 Task: Invite Team Member Softage.1@softage.net to Workspace Accounts Receivable. Invite Team Member Softage.2@softage.net to Workspace Accounts Receivable. Invite Team Member Softage.3@softage.net to Workspace Accounts Receivable. Invite Team Member Softage.4@softage.net to Workspace Accounts Receivable
Action: Mouse moved to (936, 136)
Screenshot: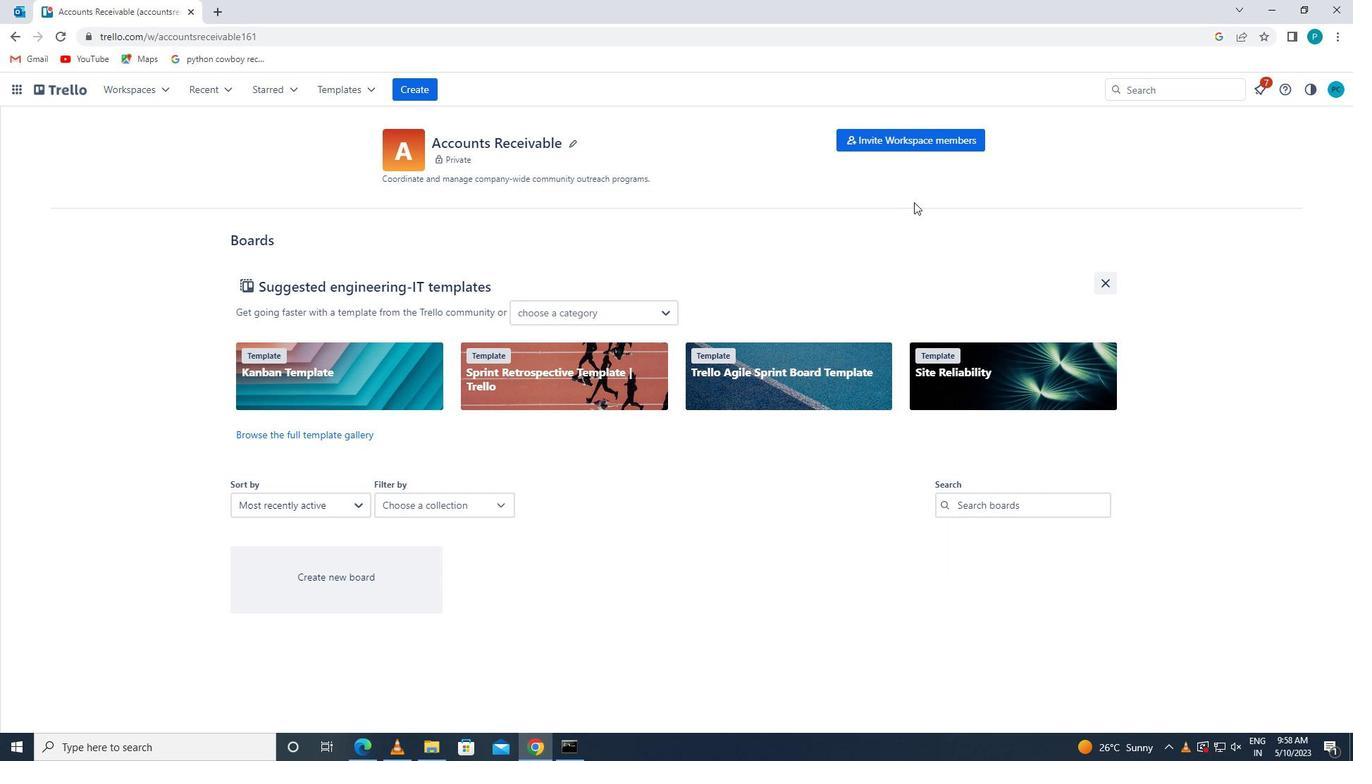 
Action: Mouse pressed left at (936, 136)
Screenshot: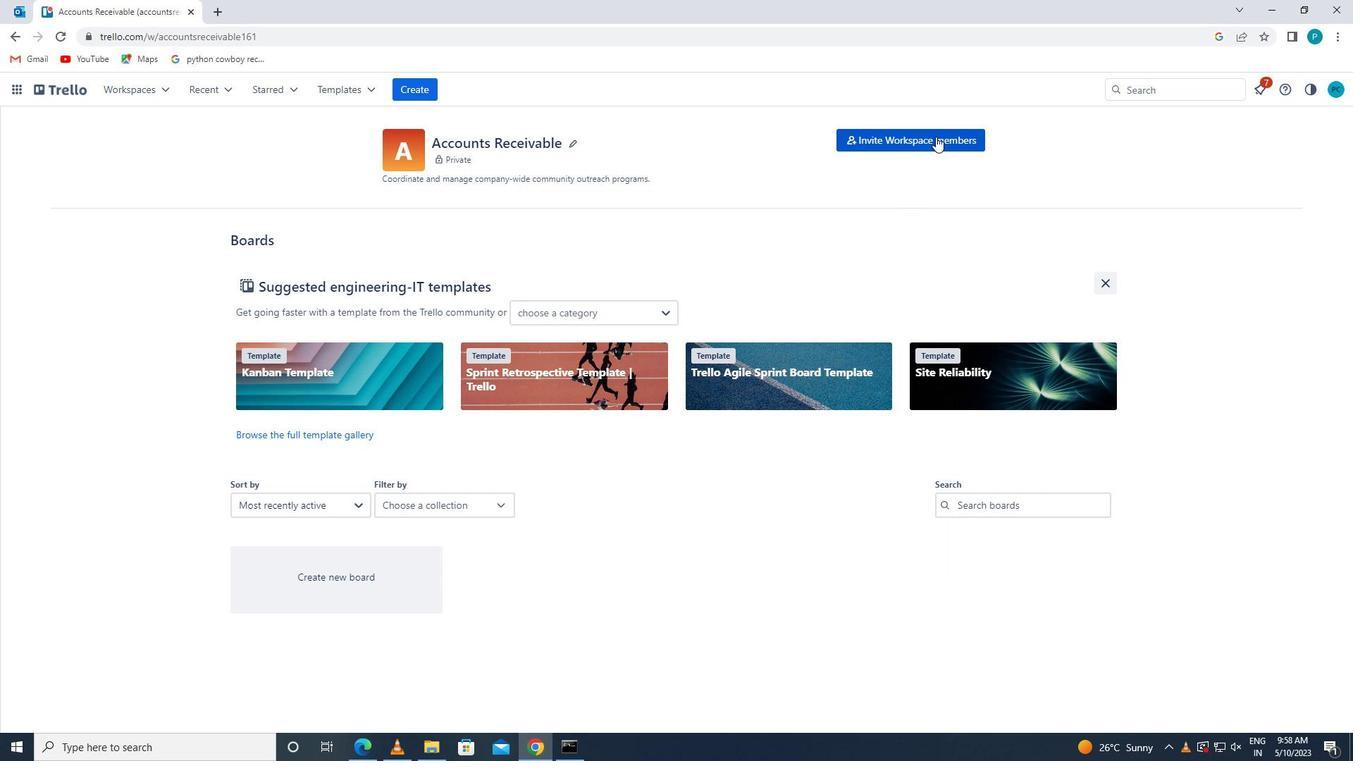 
Action: Mouse moved to (604, 405)
Screenshot: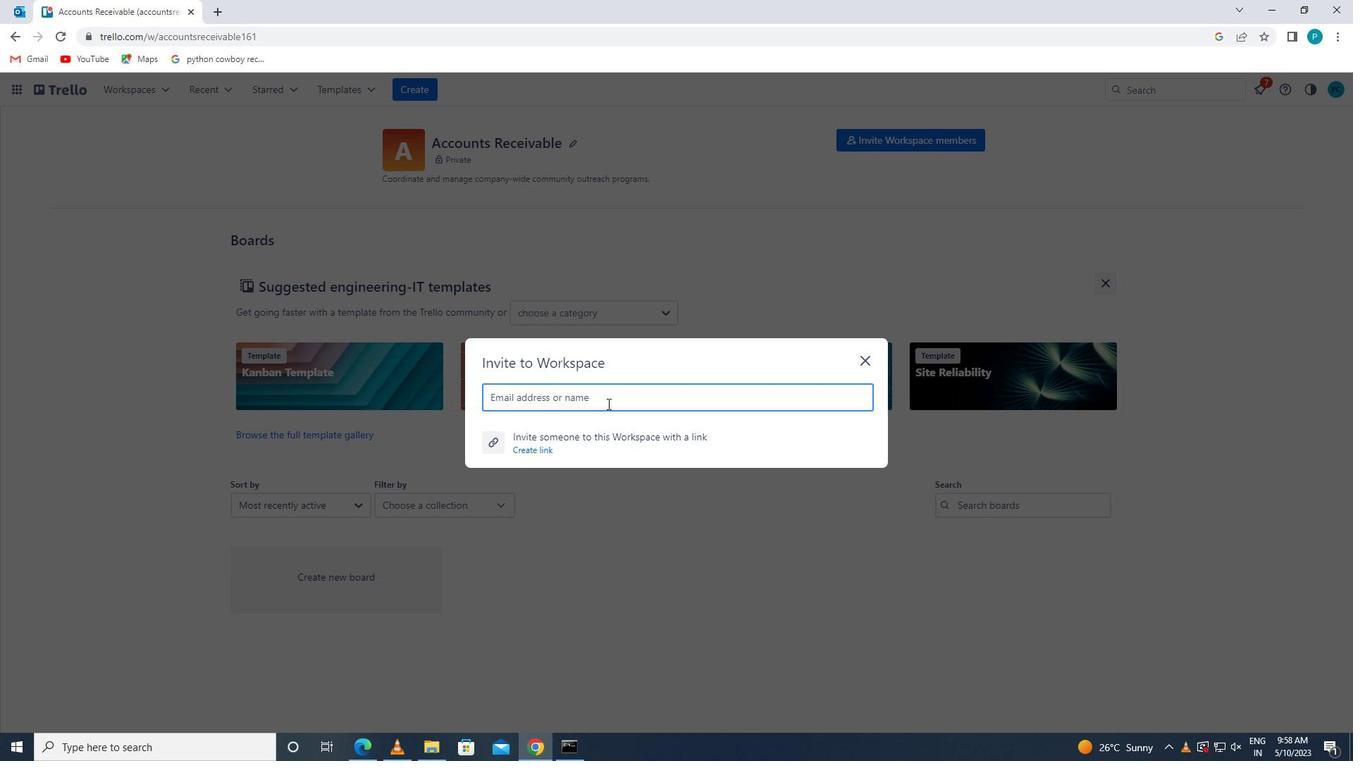 
Action: Mouse pressed left at (604, 405)
Screenshot: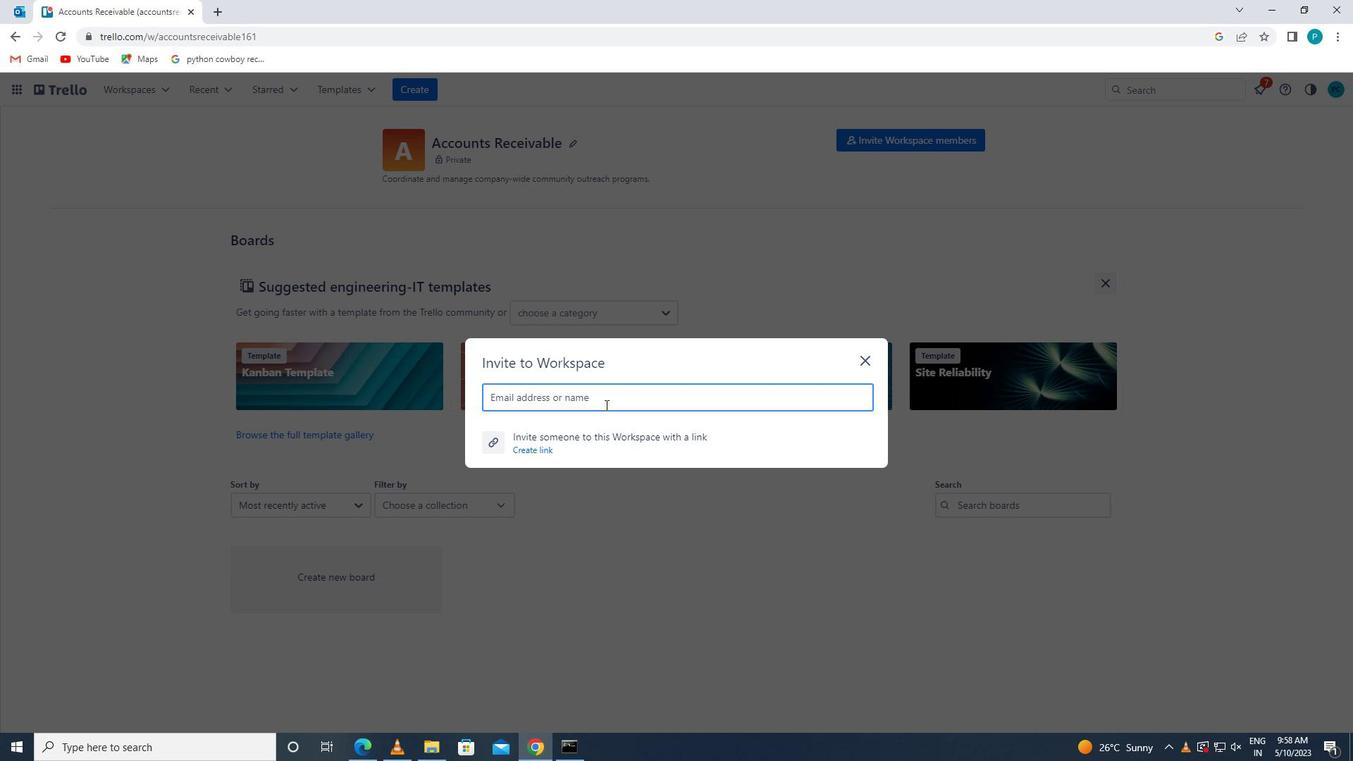 
Action: Key pressed <Key.caps_lock>s<Key.caps_lock>oftage.1<Key.shift>@SOGT<Key.backspace><Key.backspace>FTAGE.M<Key.backspace>NET
Screenshot: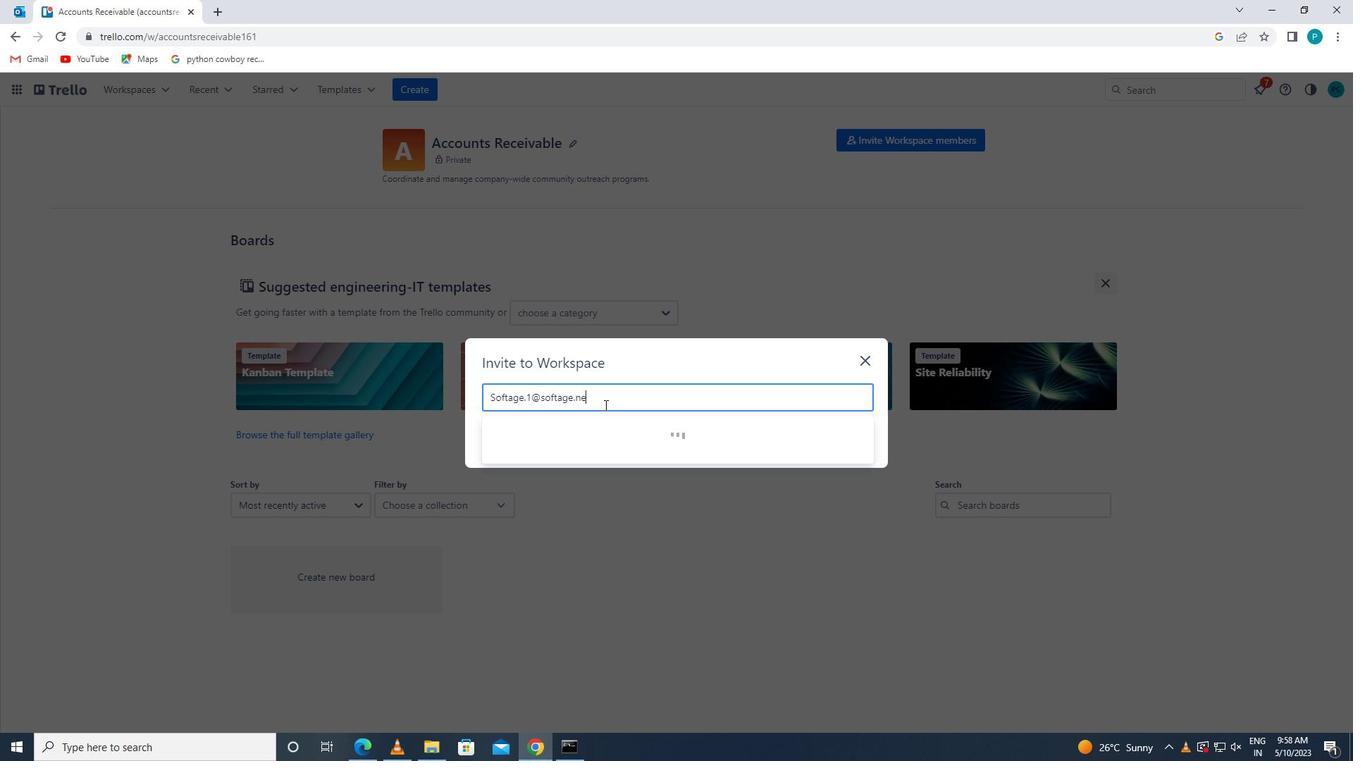 
Action: Mouse moved to (614, 435)
Screenshot: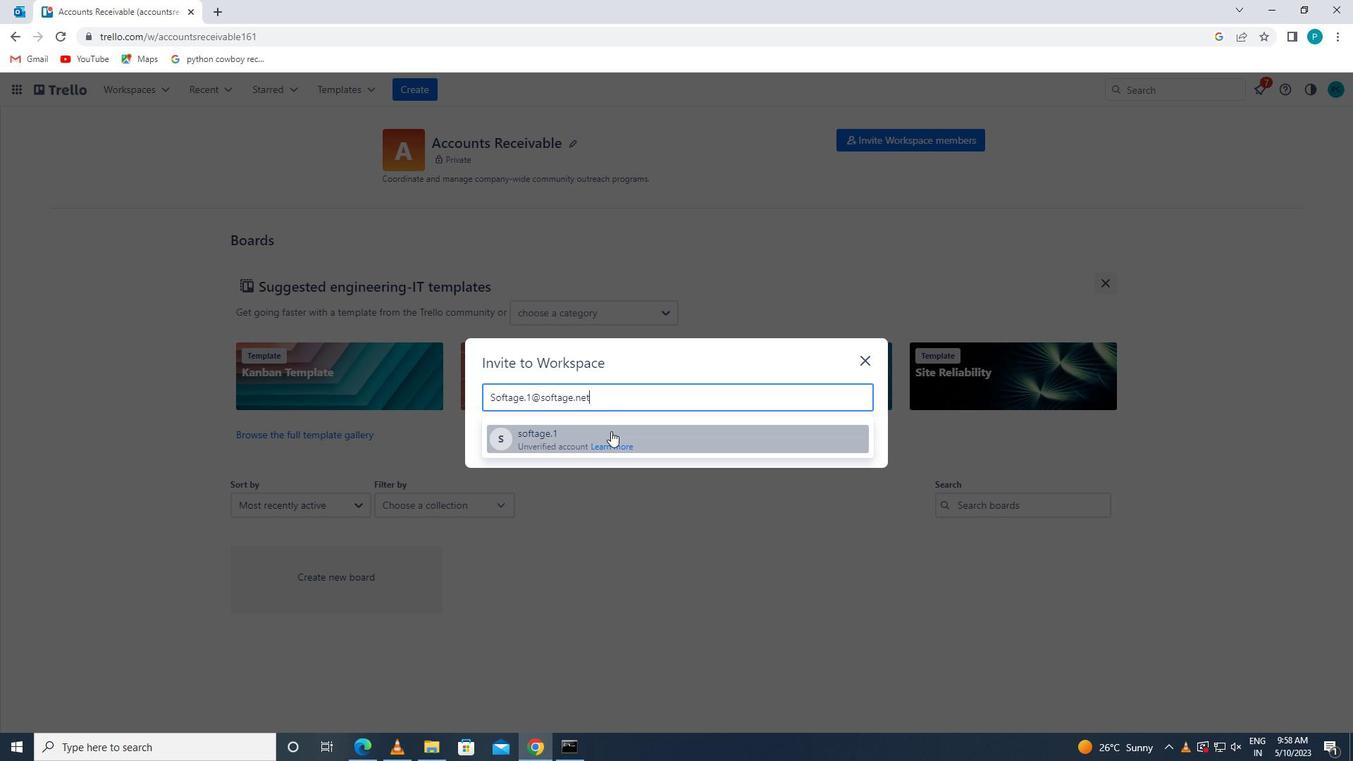
Action: Mouse pressed left at (614, 435)
Screenshot: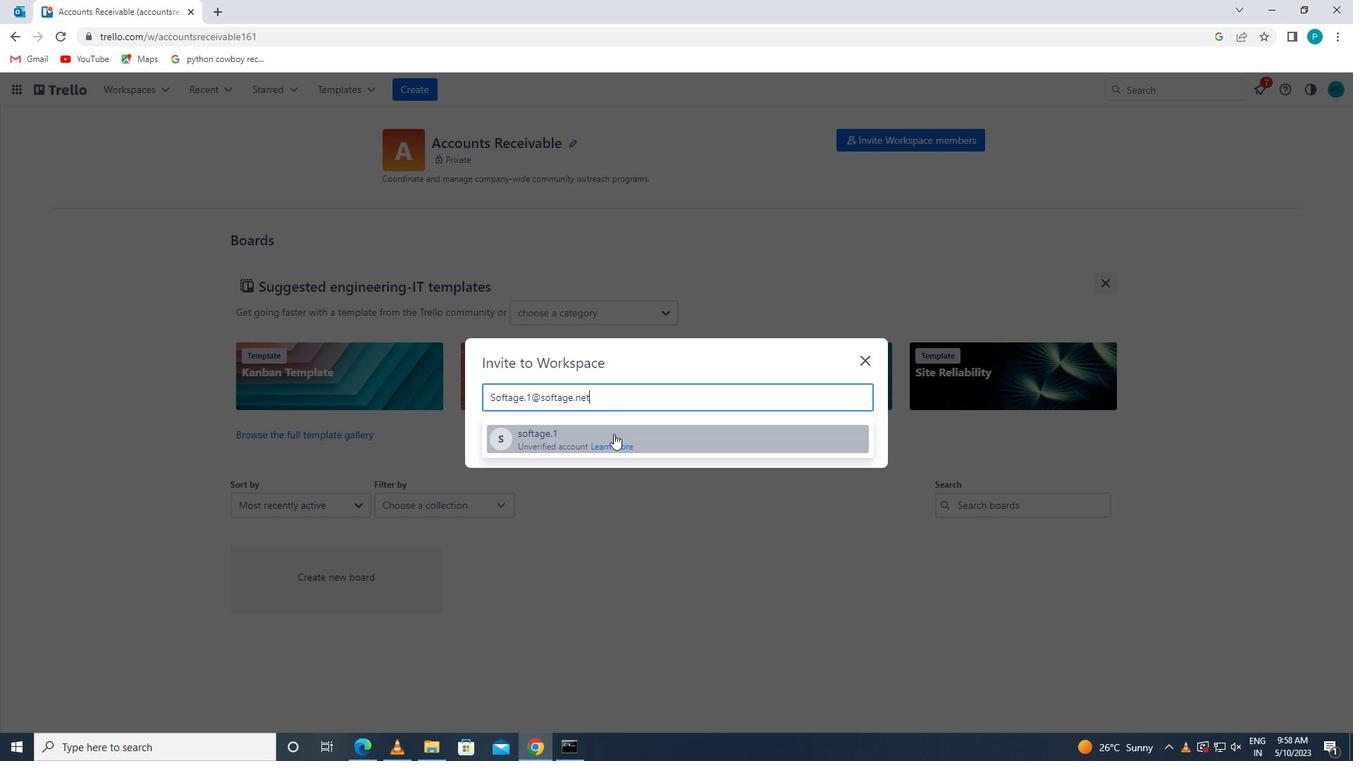 
Action: Mouse moved to (611, 374)
Screenshot: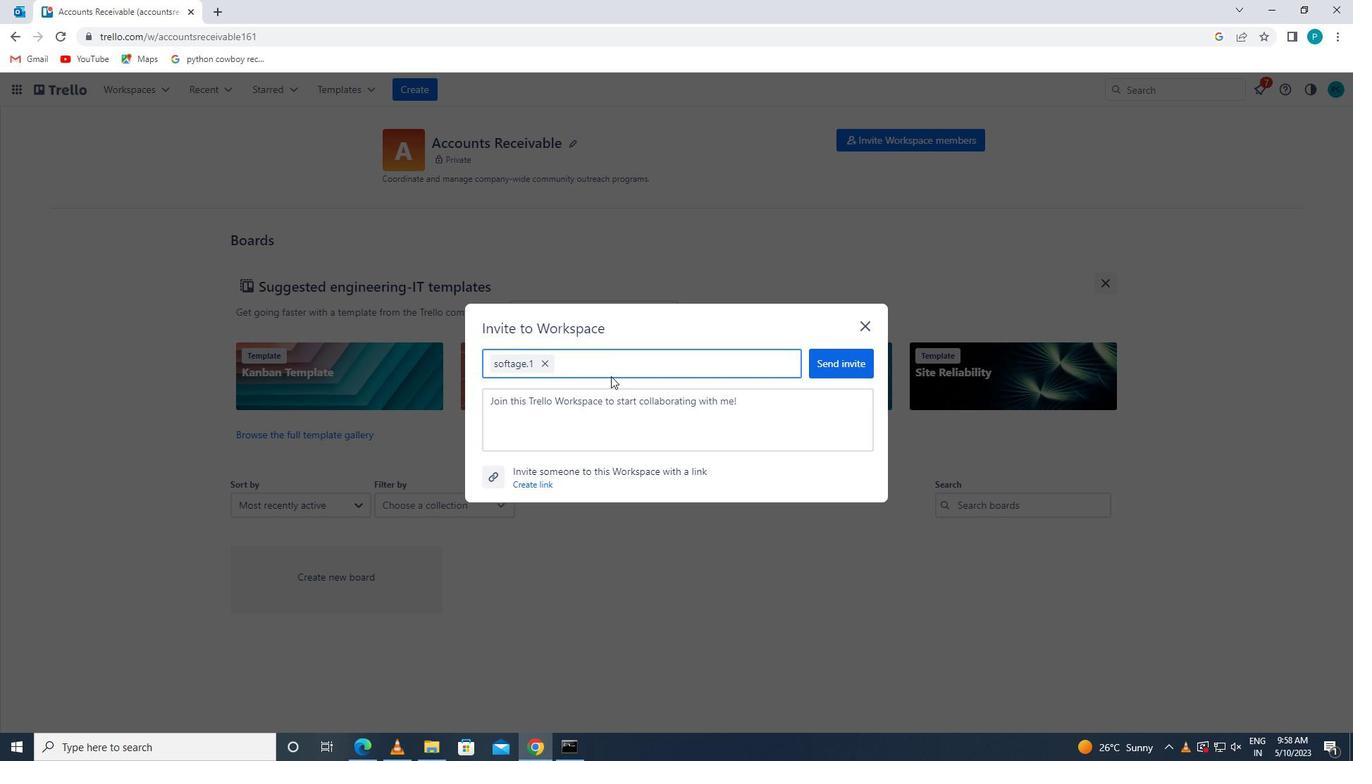 
Action: Key pressed <Key.caps_lock>S<Key.caps_lock>OFTAGE.2<Key.shift>@SOFTAGE.NET
Screenshot: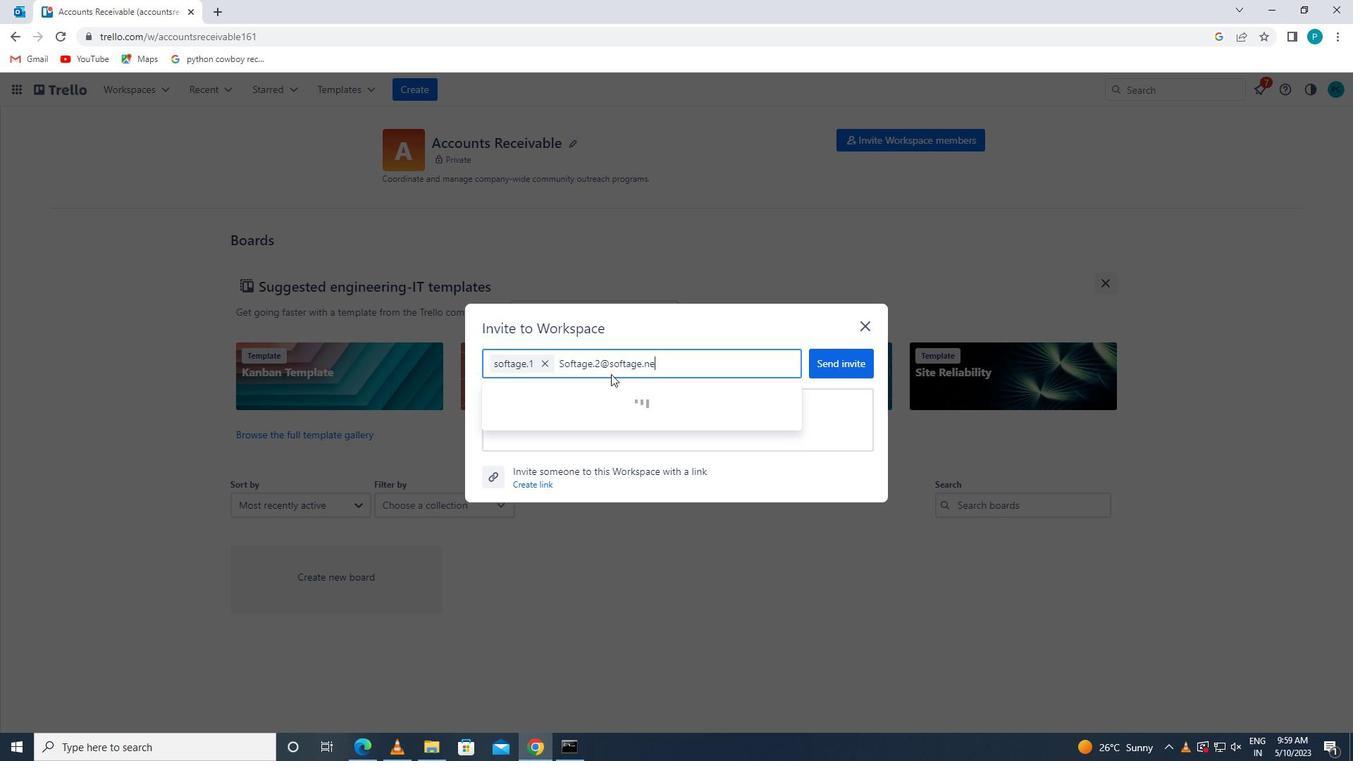 
Action: Mouse moved to (613, 393)
Screenshot: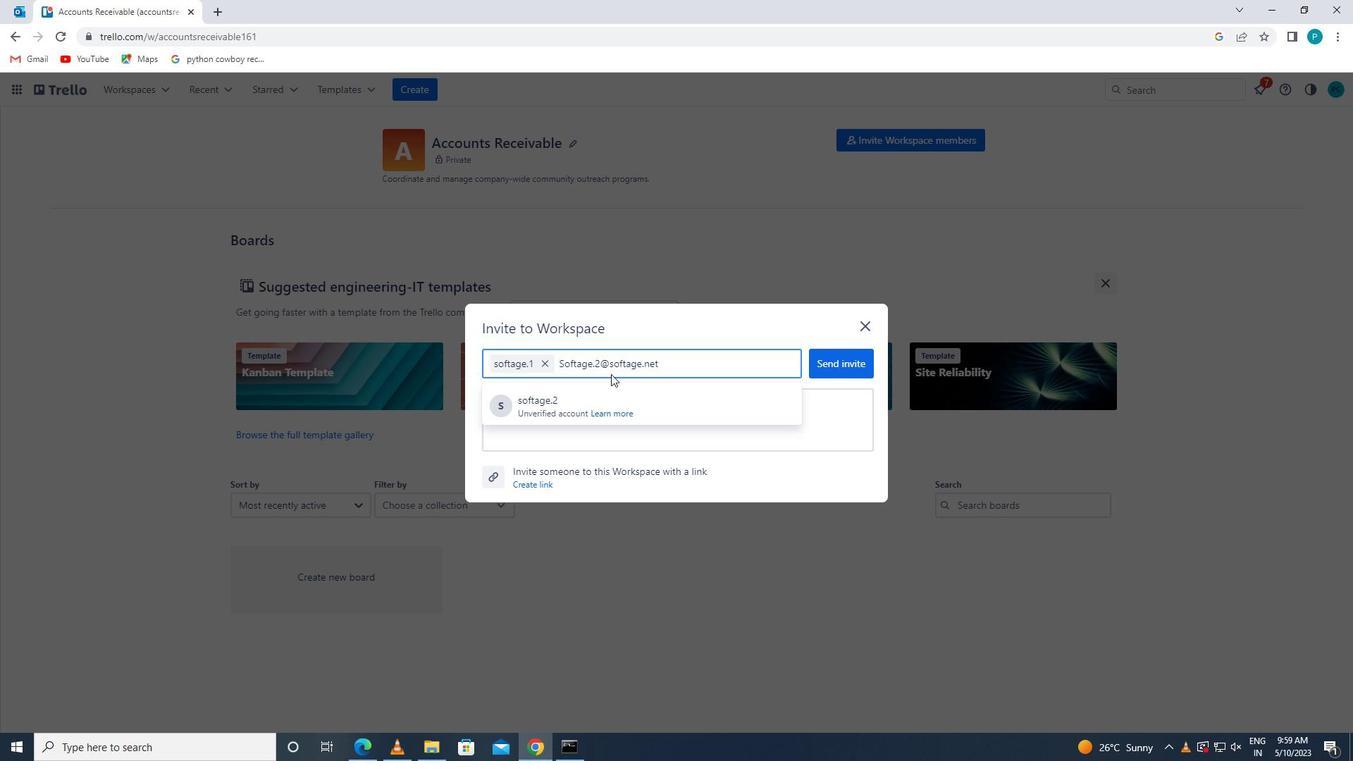 
Action: Mouse pressed left at (613, 393)
Screenshot: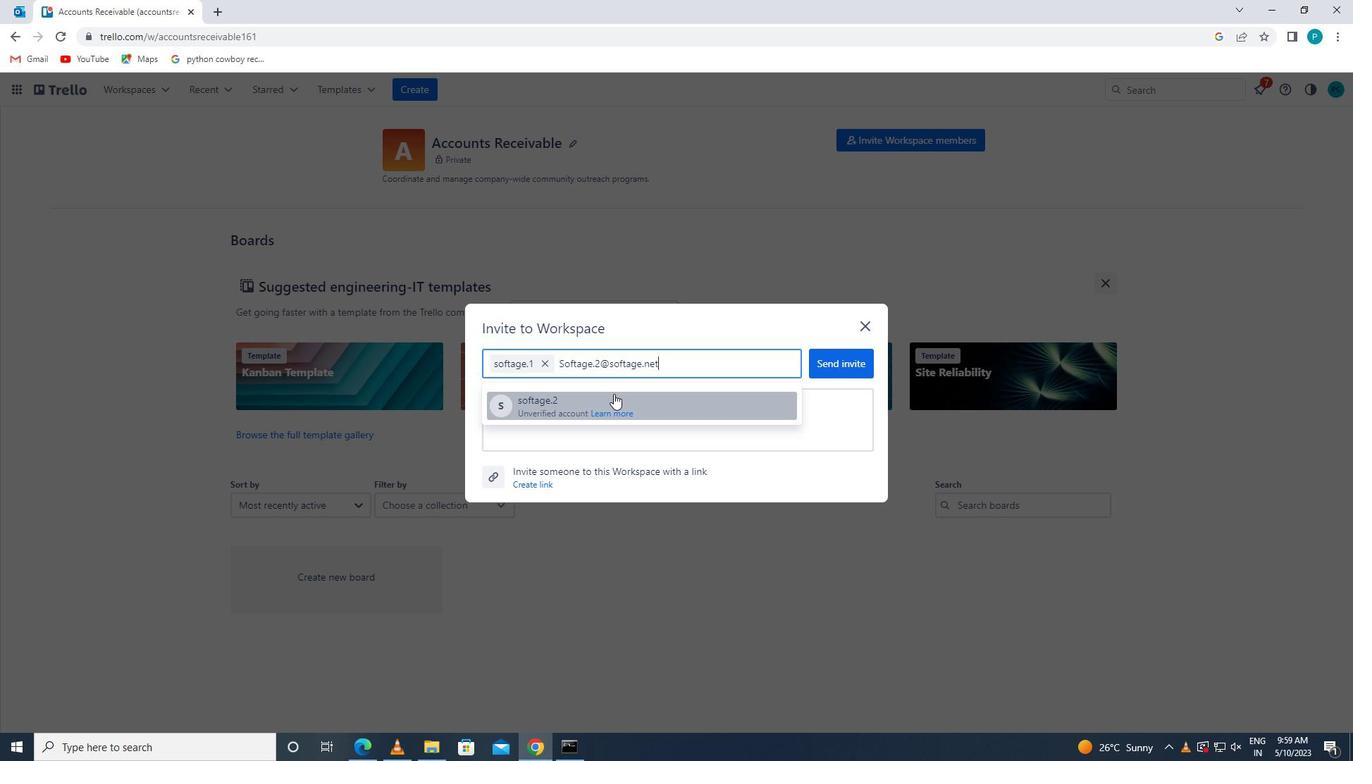 
Action: Mouse moved to (652, 387)
Screenshot: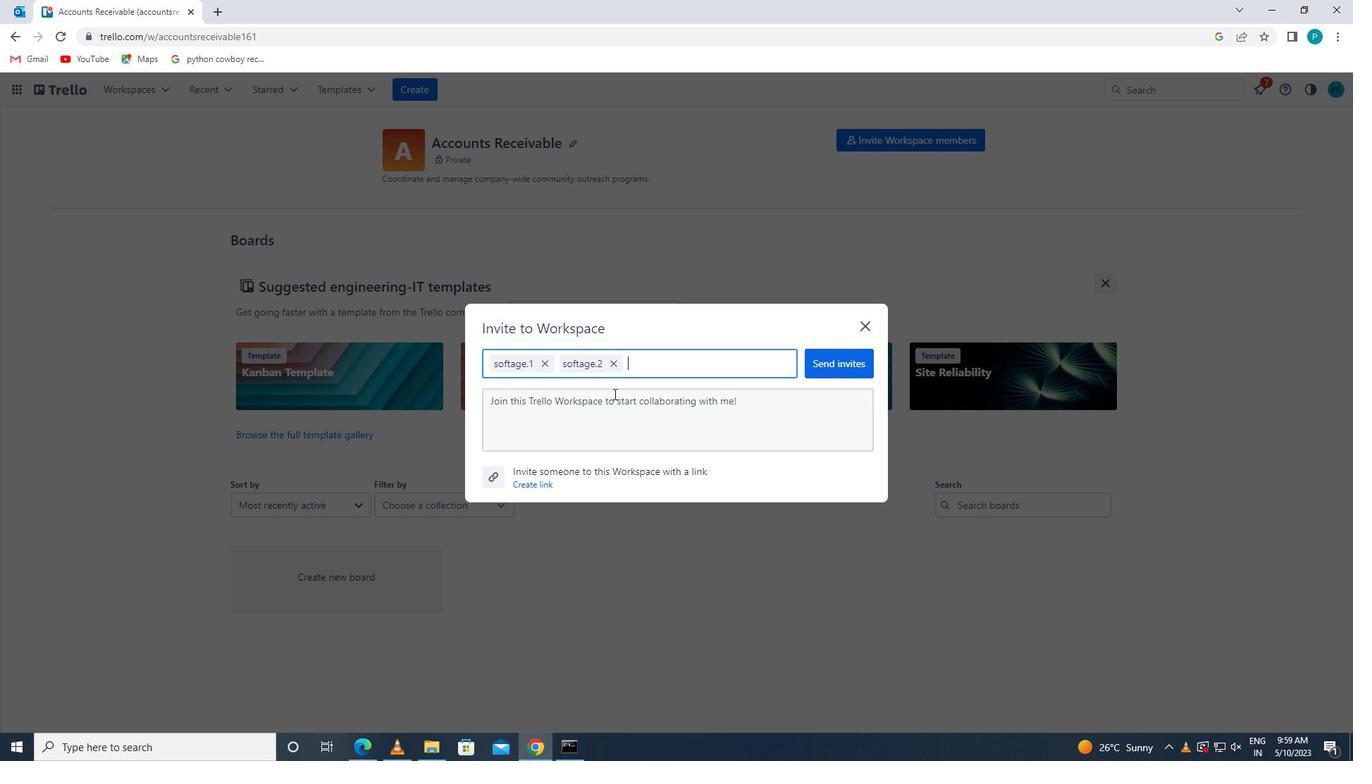
Action: Key pressed <Key.caps_lock>S<Key.caps_lock>OFTAGE.3<Key.caps_lock><Key.caps_lock><Key.shift>@SOFTAGE.NET
Screenshot: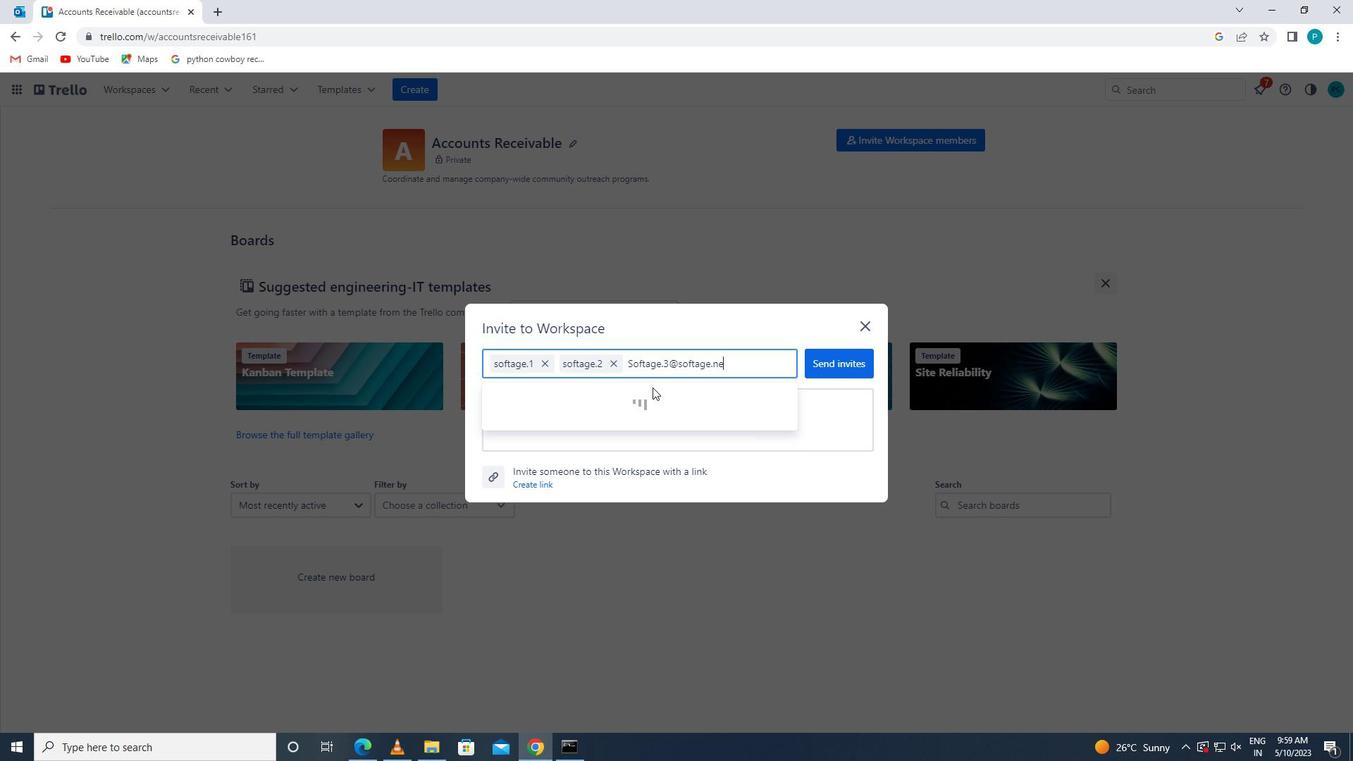 
Action: Mouse moved to (543, 395)
Screenshot: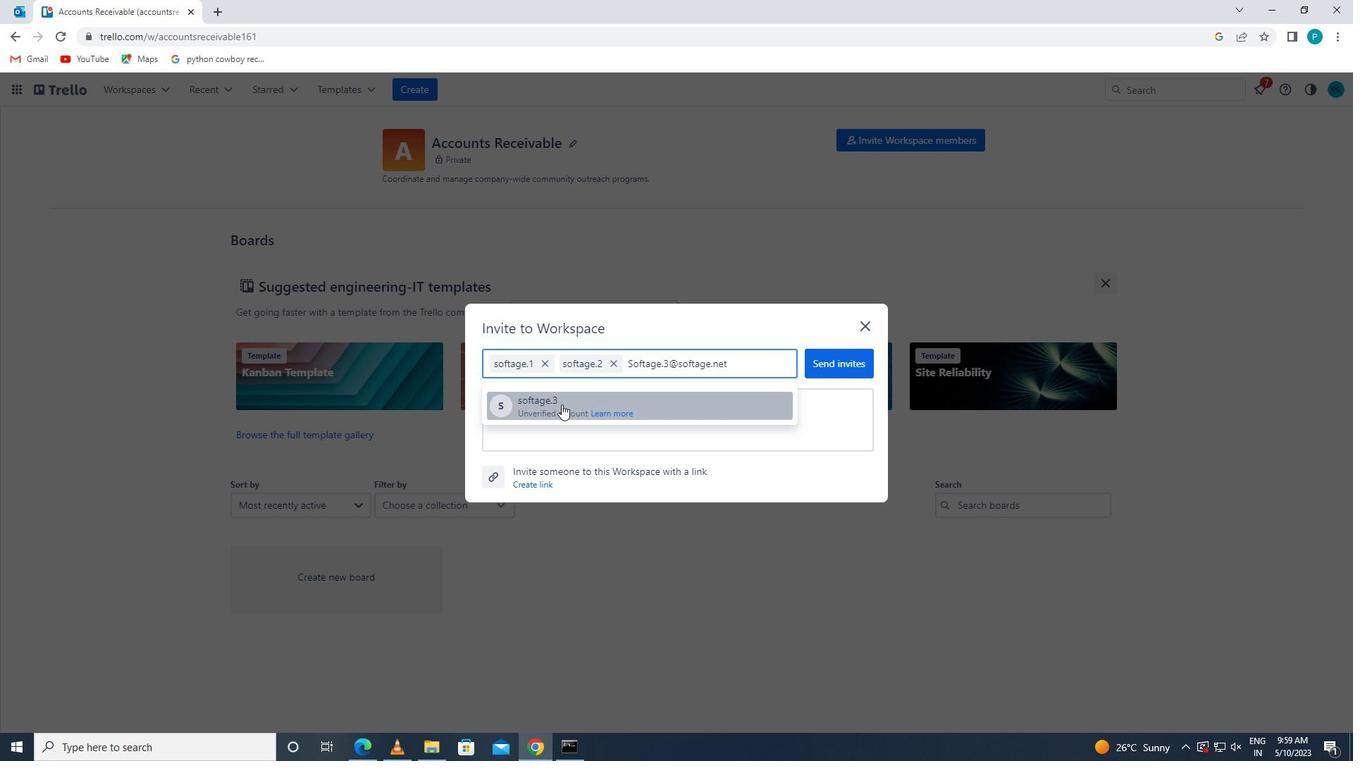 
Action: Mouse pressed left at (543, 395)
Screenshot: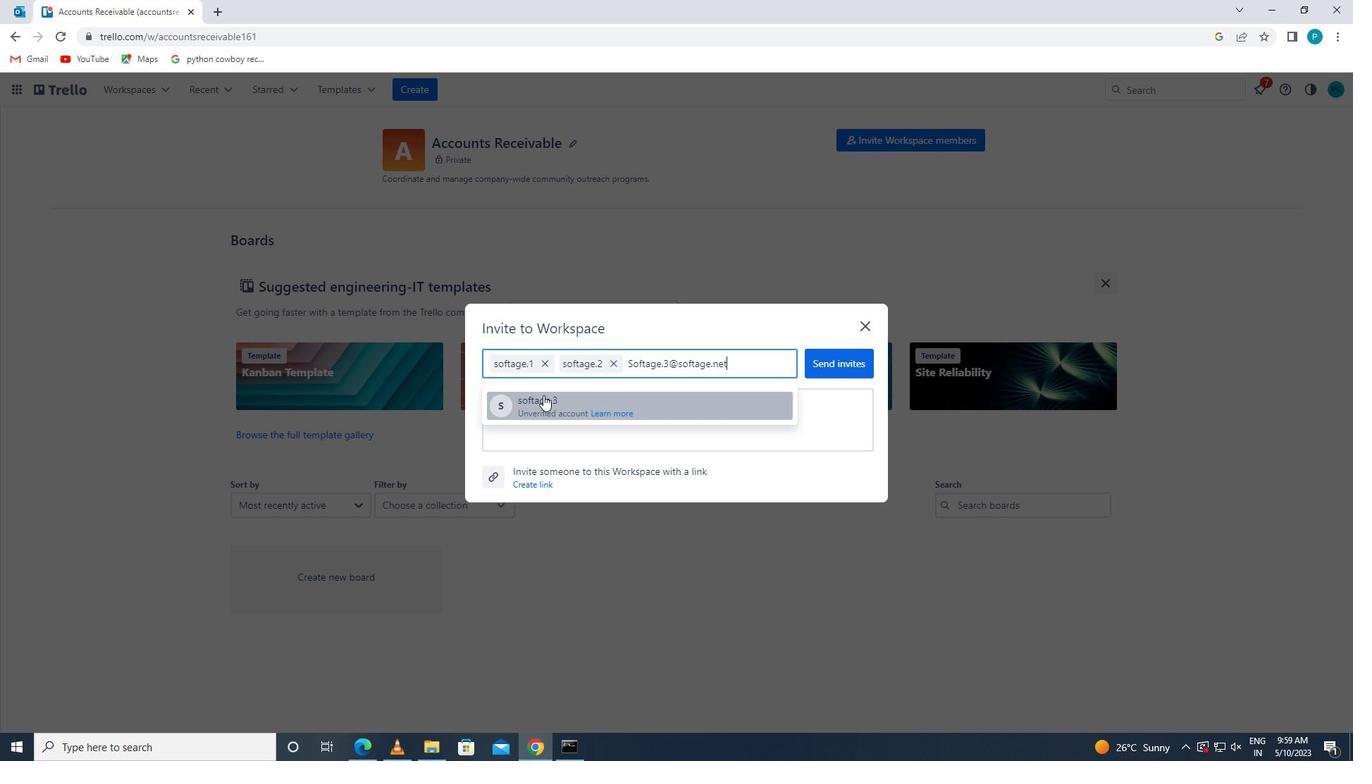 
Action: Key pressed <Key.caps_lock>S<Key.caps_lock>OFTAGE.3<Key.shift>@SOFTAGE.NET
Screenshot: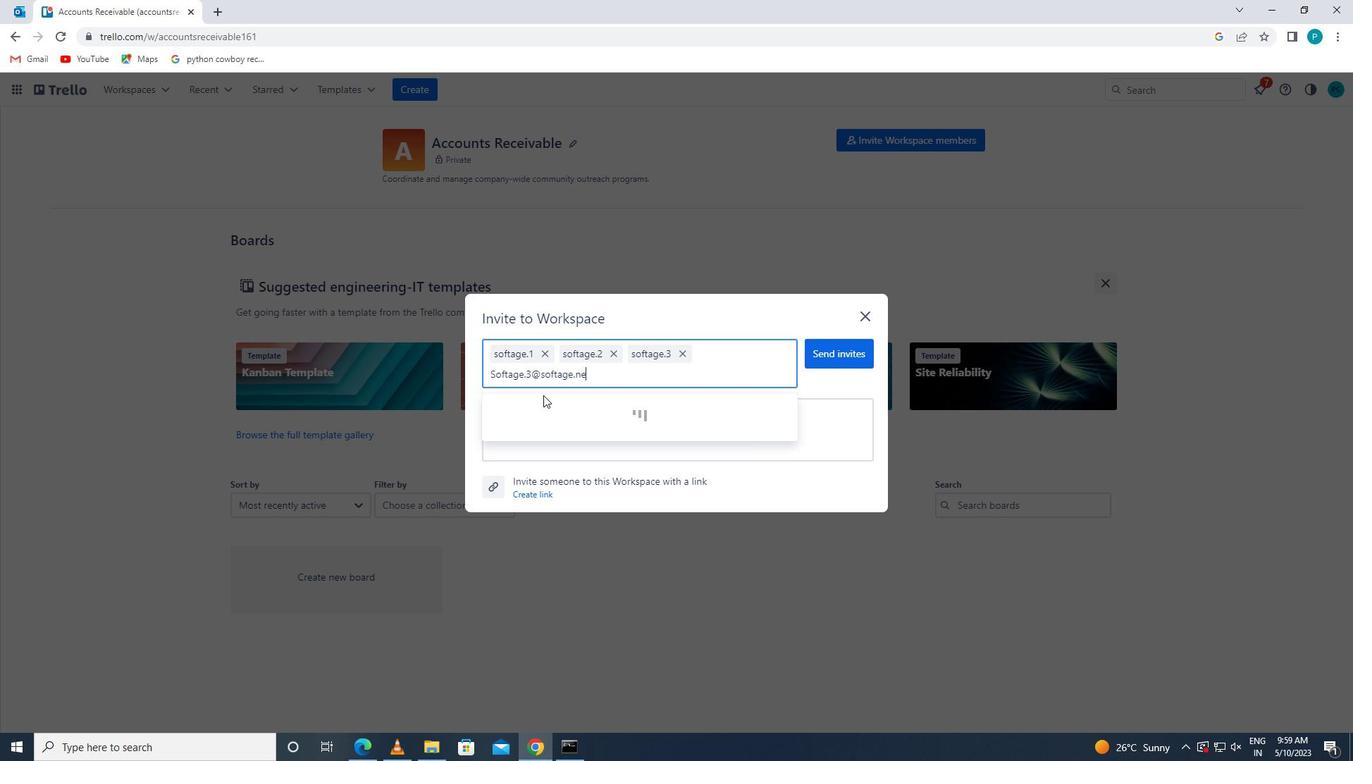 
Action: Mouse moved to (507, 411)
Screenshot: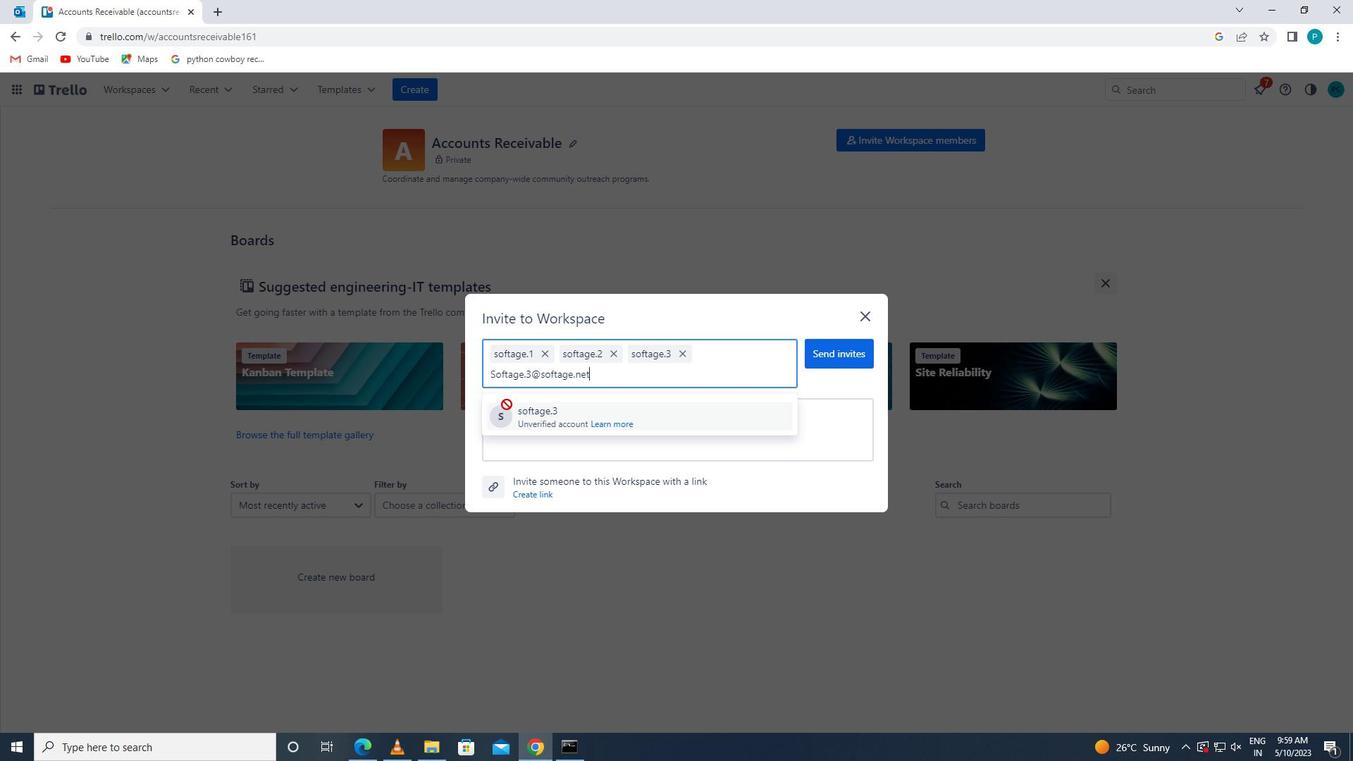 
Action: Mouse pressed left at (507, 411)
Screenshot: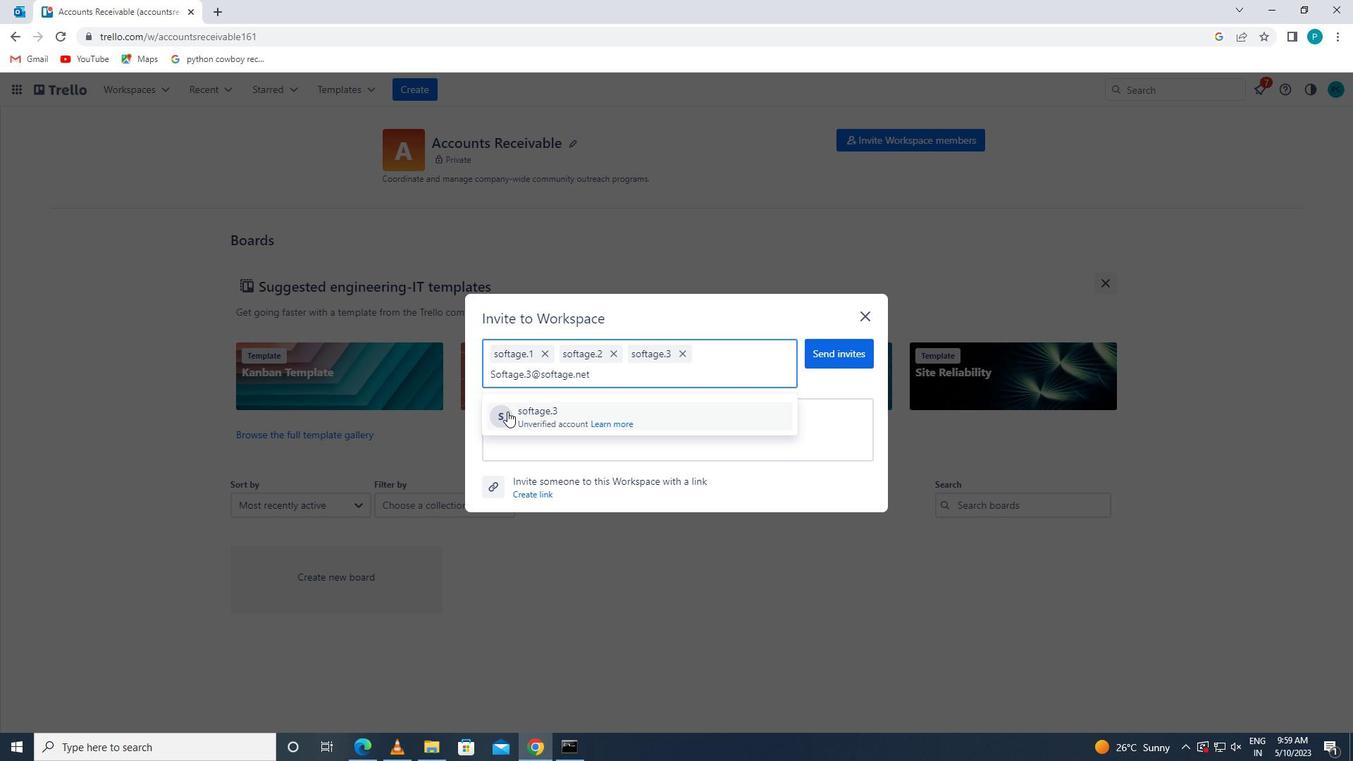 
Action: Mouse moved to (496, 411)
Screenshot: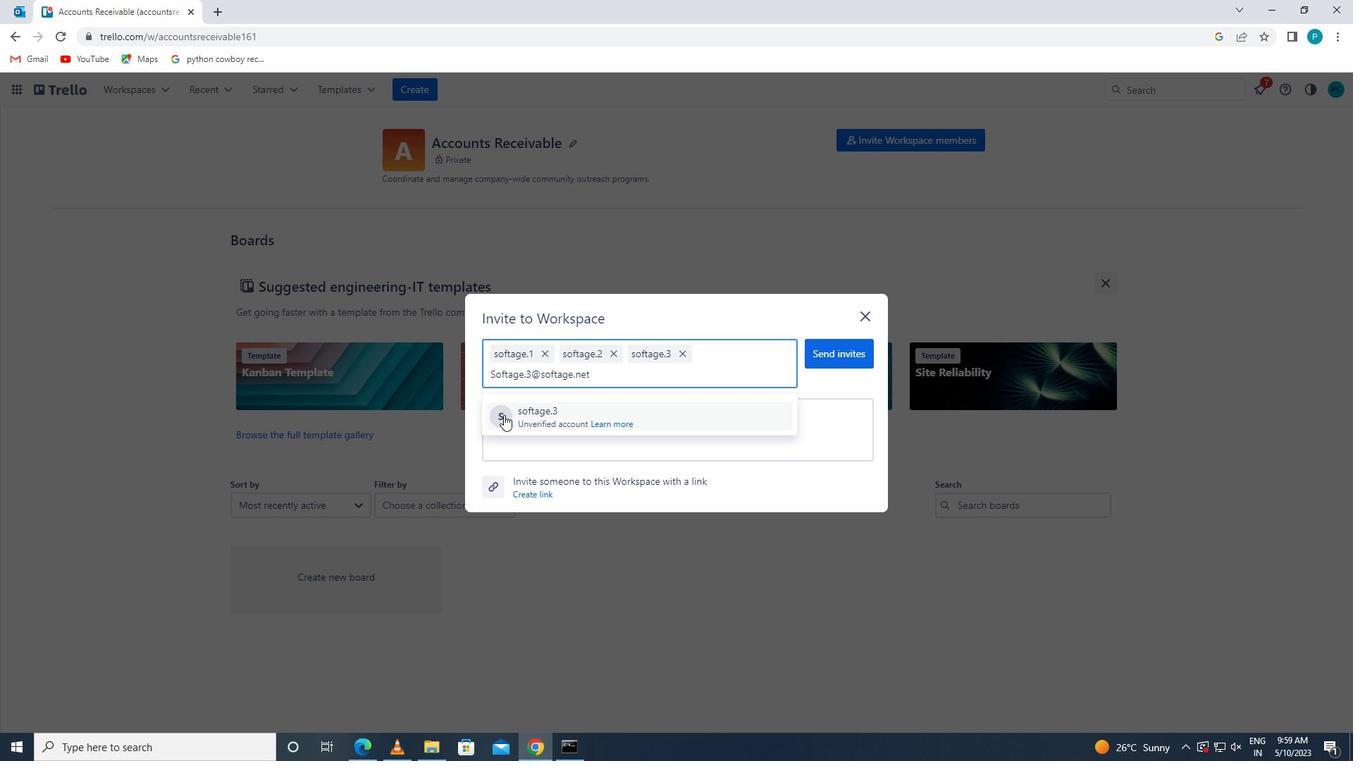 
Action: Mouse pressed left at (496, 411)
Screenshot: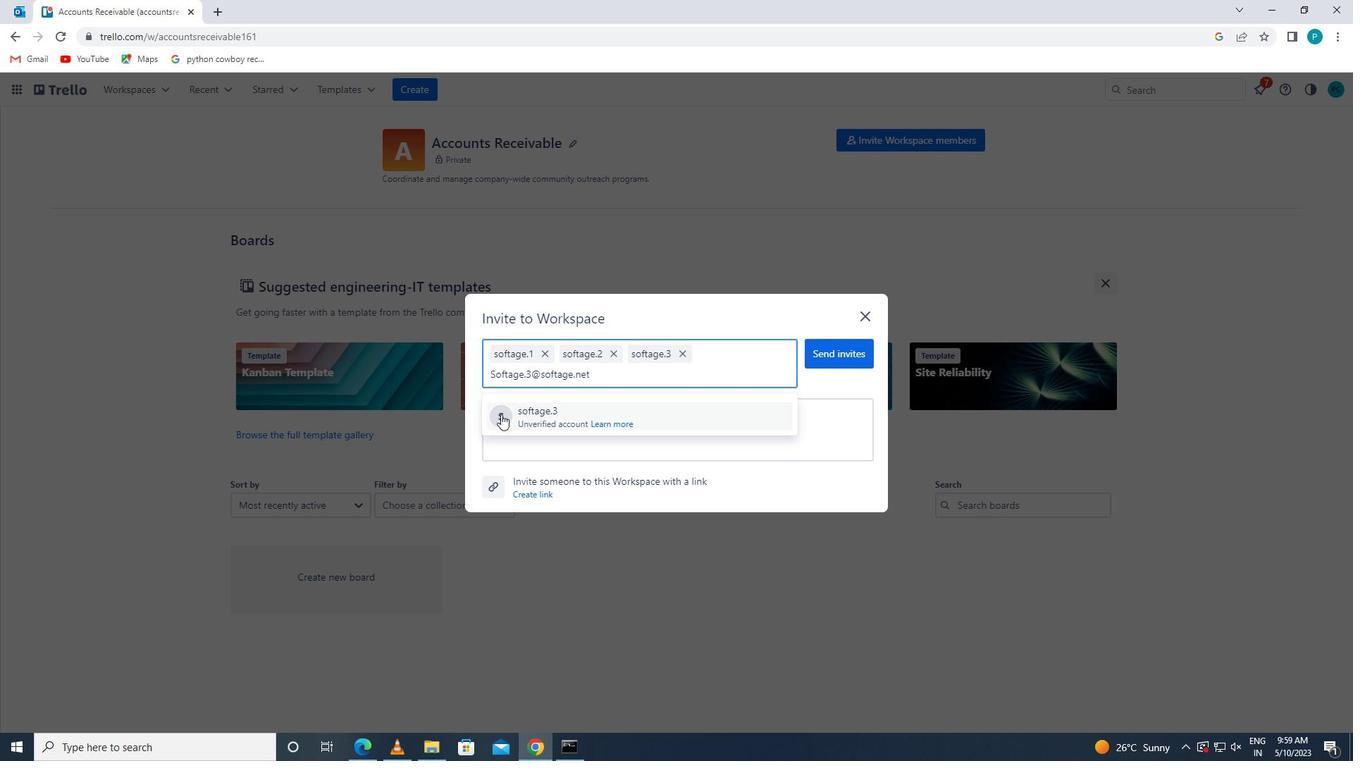 
Action: Mouse moved to (510, 410)
Screenshot: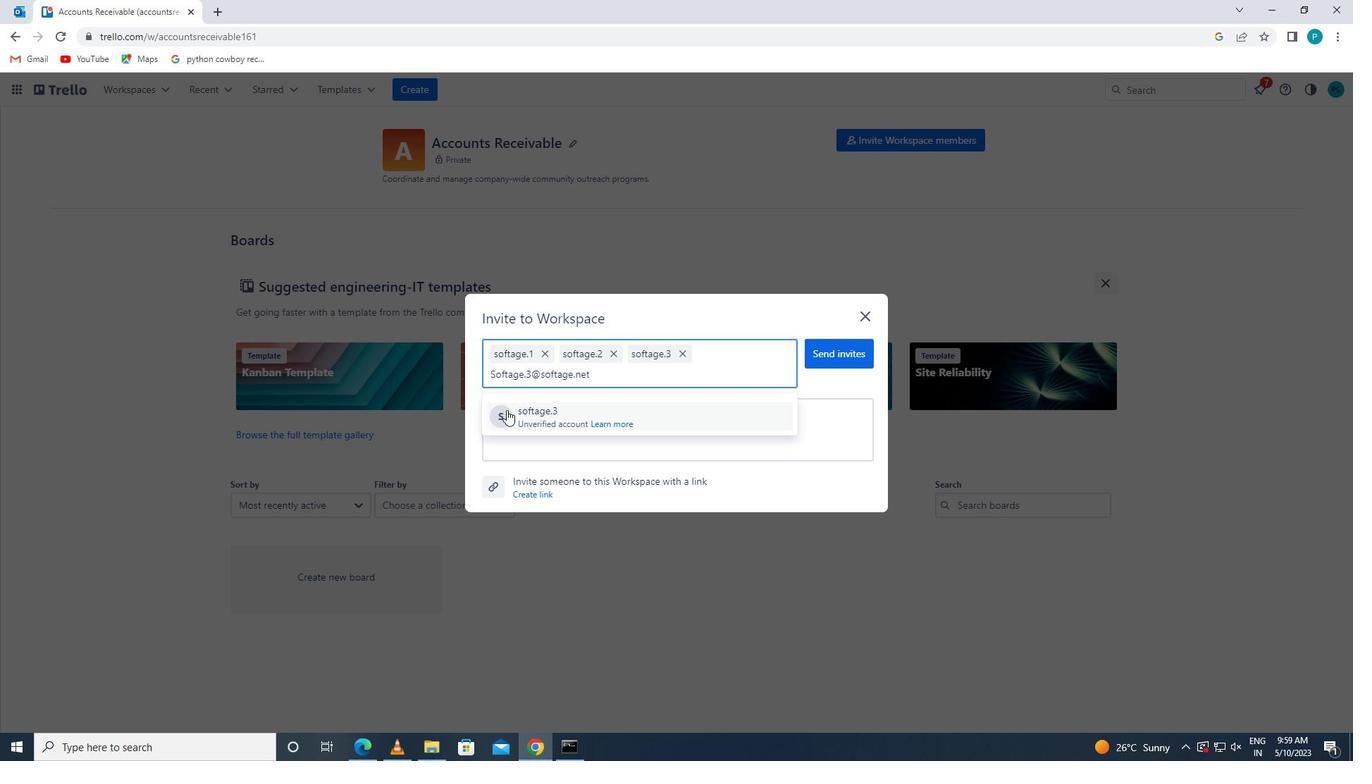 
Action: Mouse pressed left at (510, 410)
Screenshot: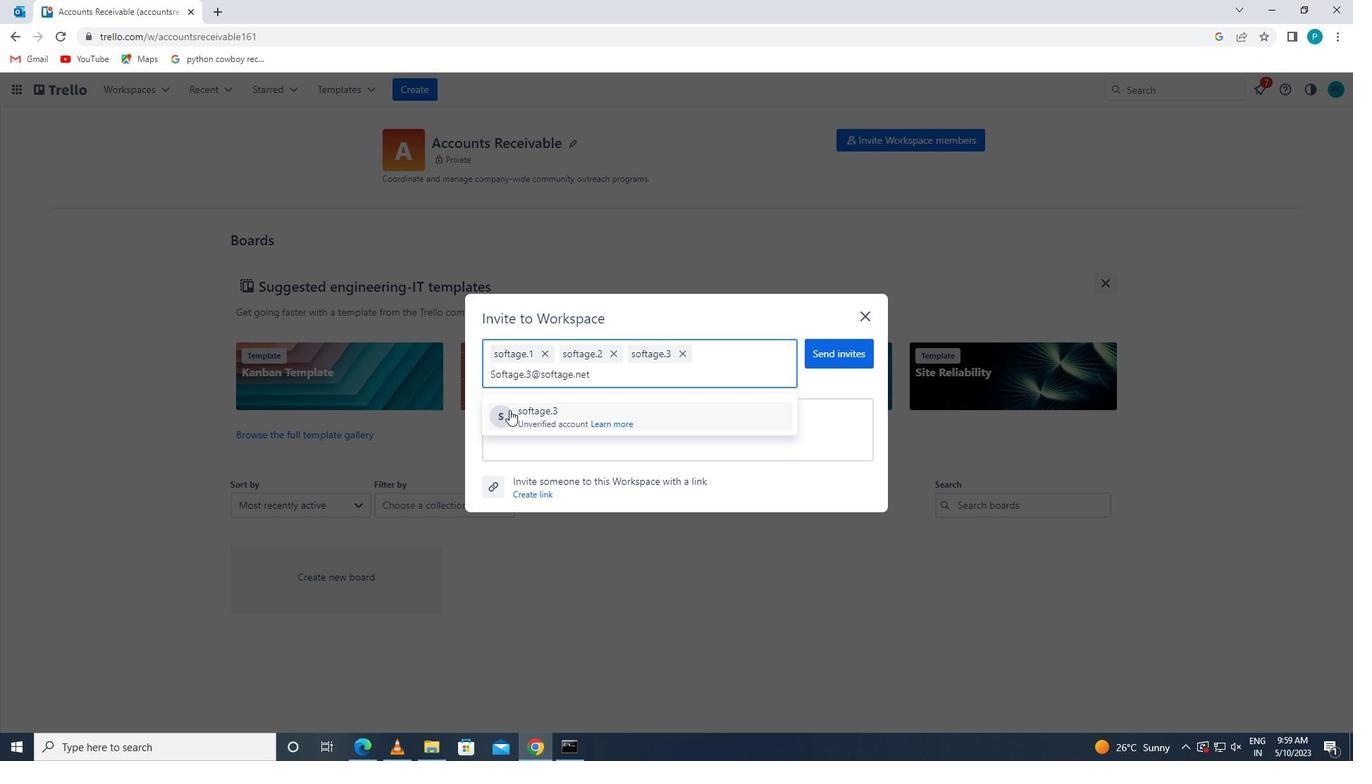 
Action: Mouse moved to (613, 374)
Screenshot: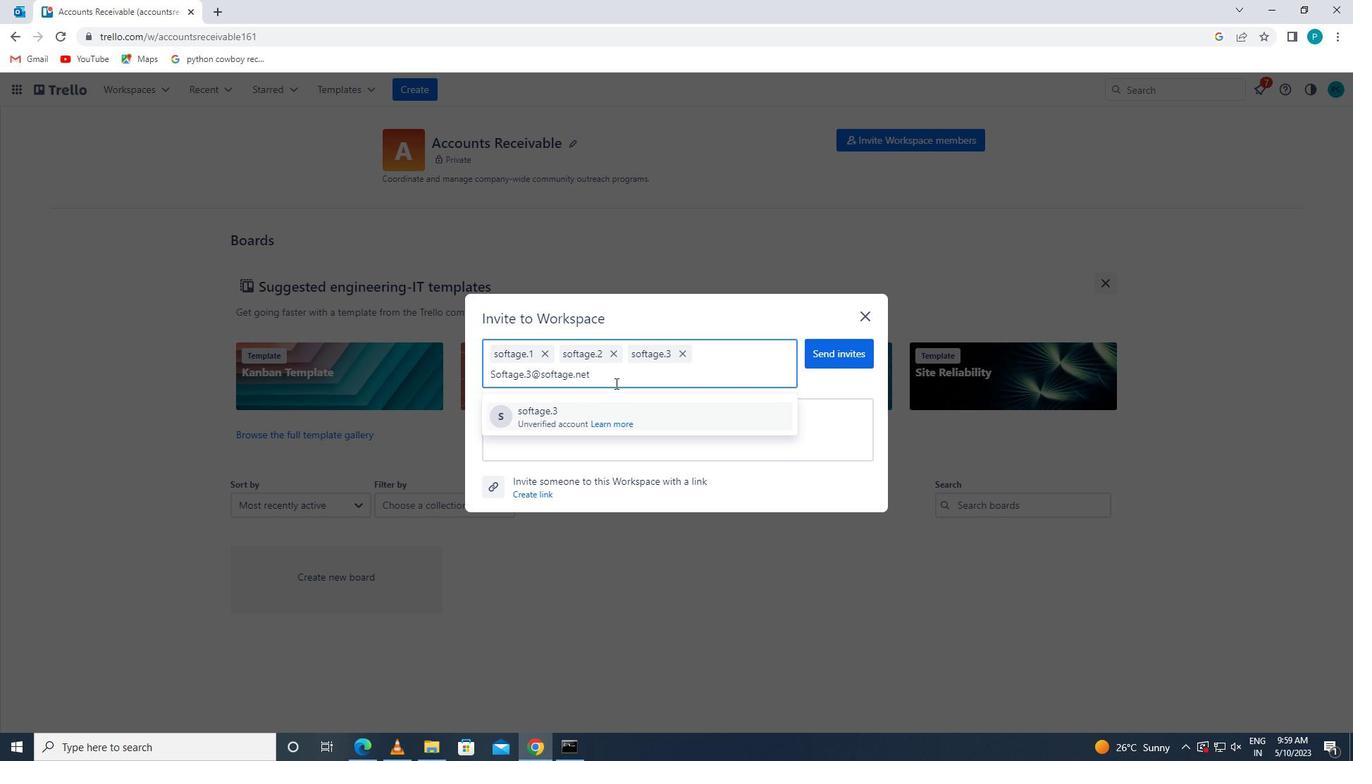 
Action: Mouse pressed left at (613, 374)
Screenshot: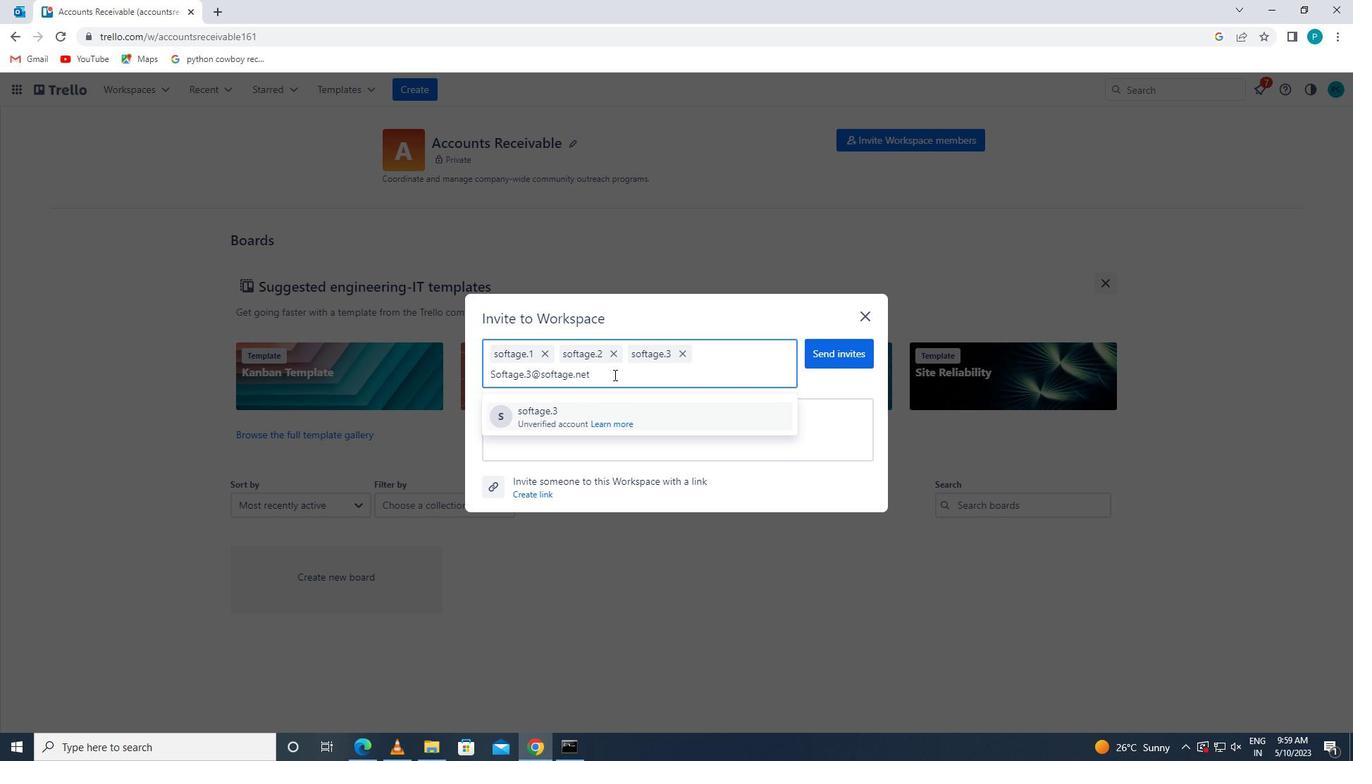 
Action: Mouse moved to (653, 411)
Screenshot: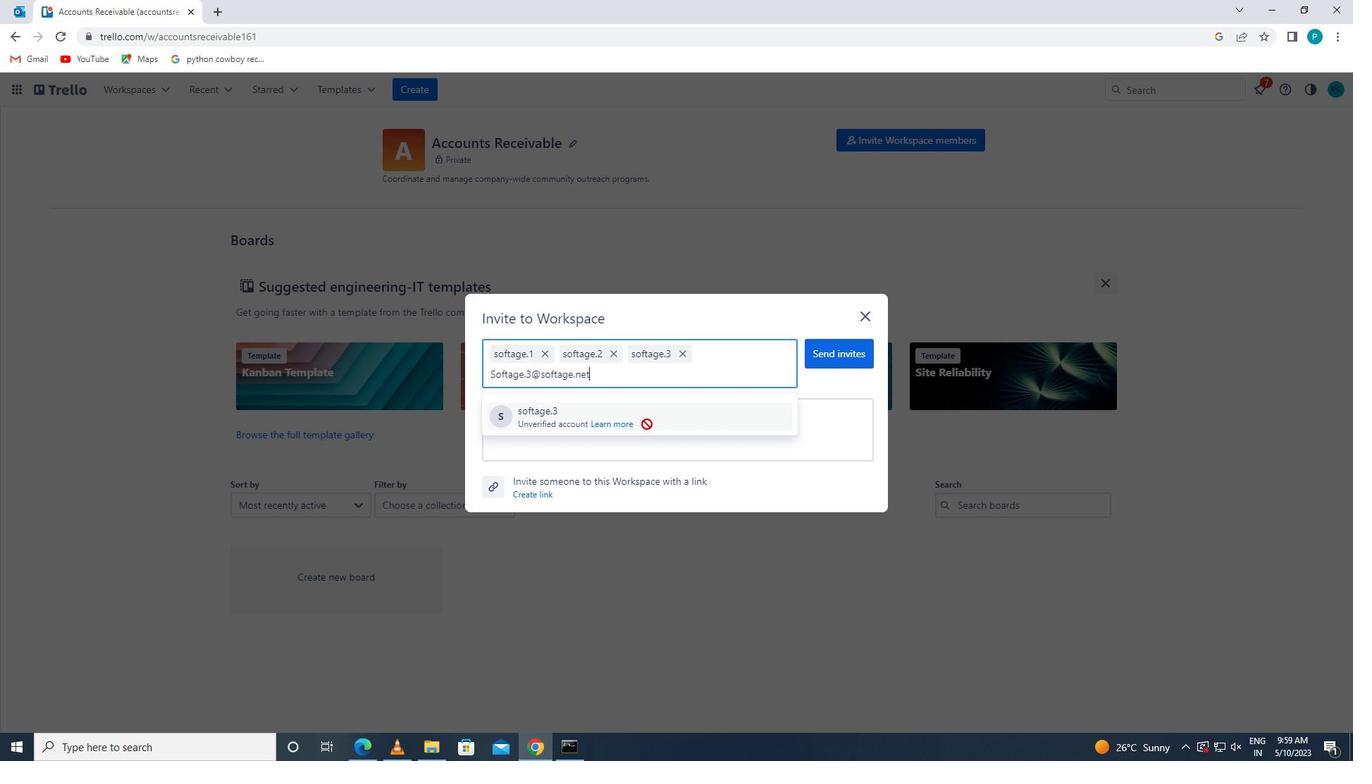 
Action: Mouse pressed left at (653, 411)
Screenshot: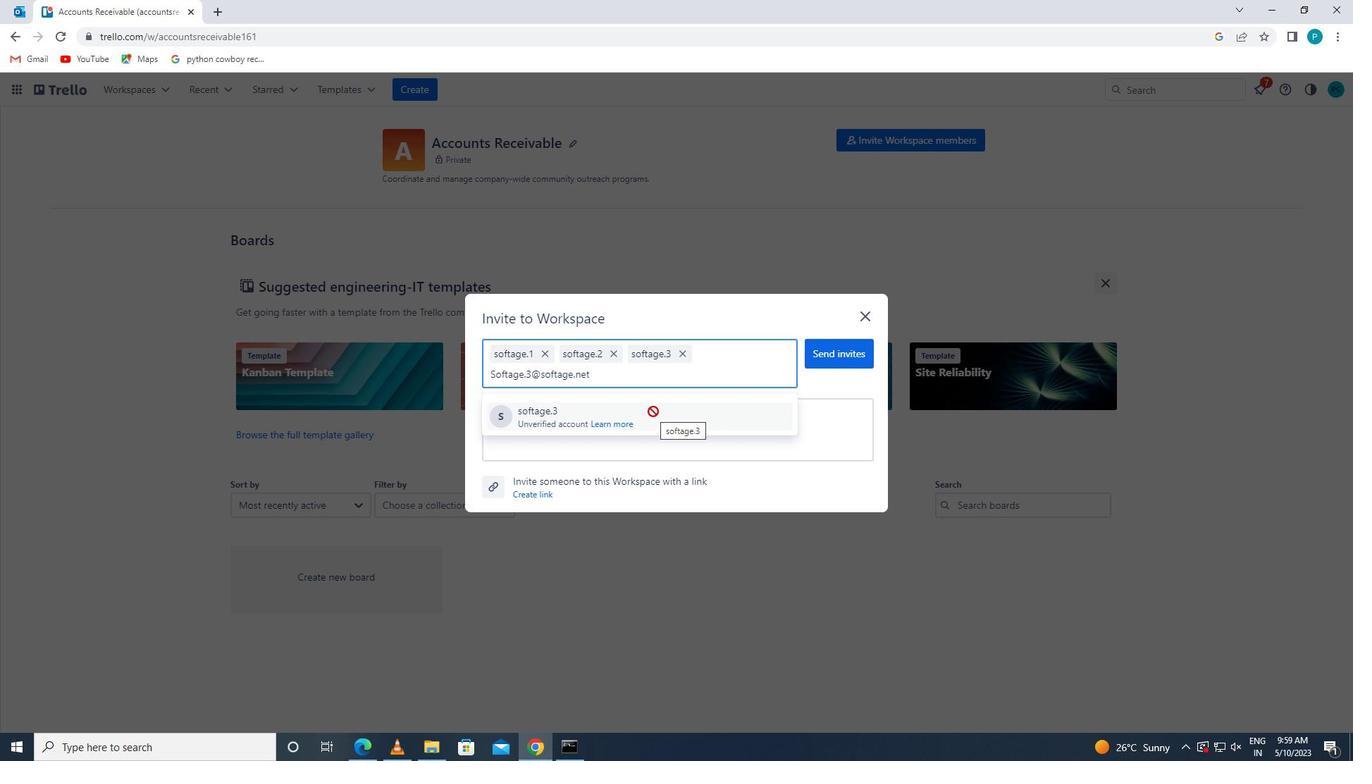 
Action: Mouse moved to (615, 373)
Screenshot: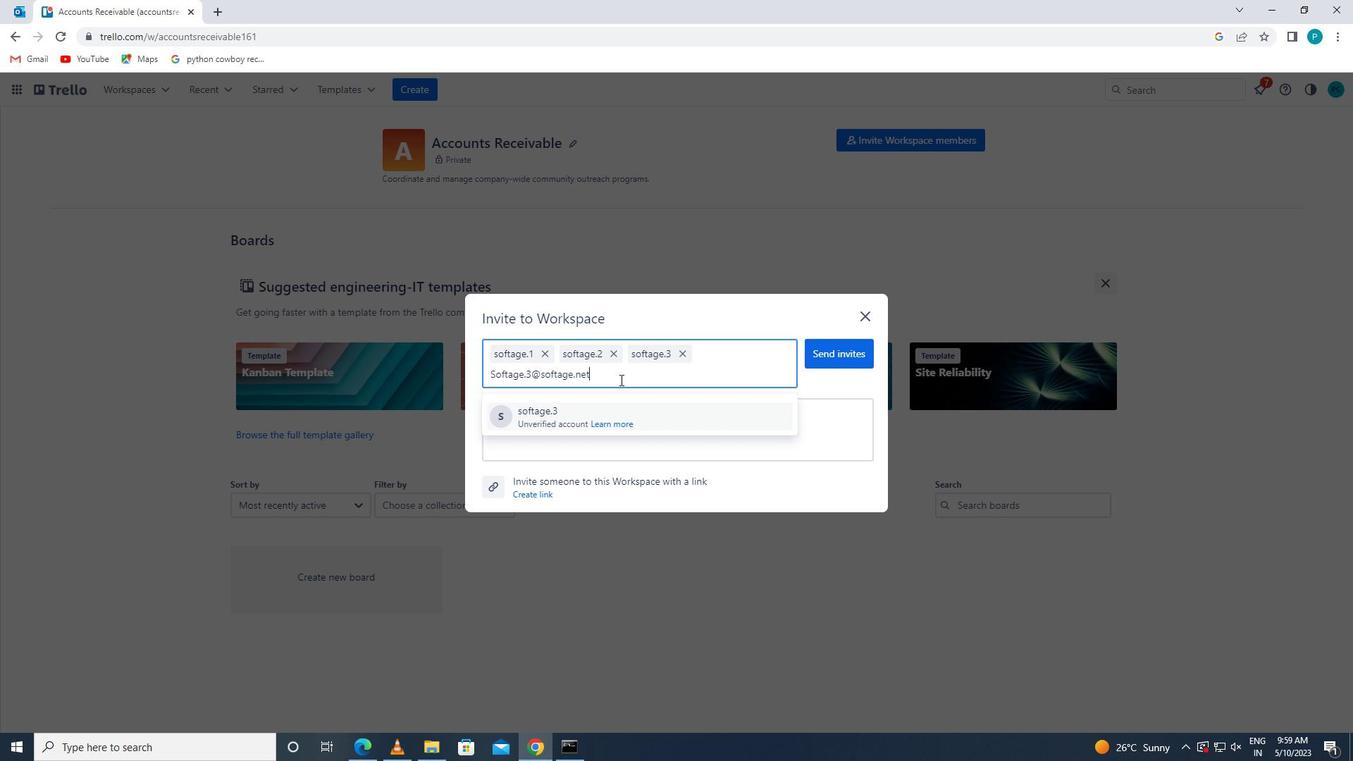 
Action: Mouse pressed left at (615, 373)
Screenshot: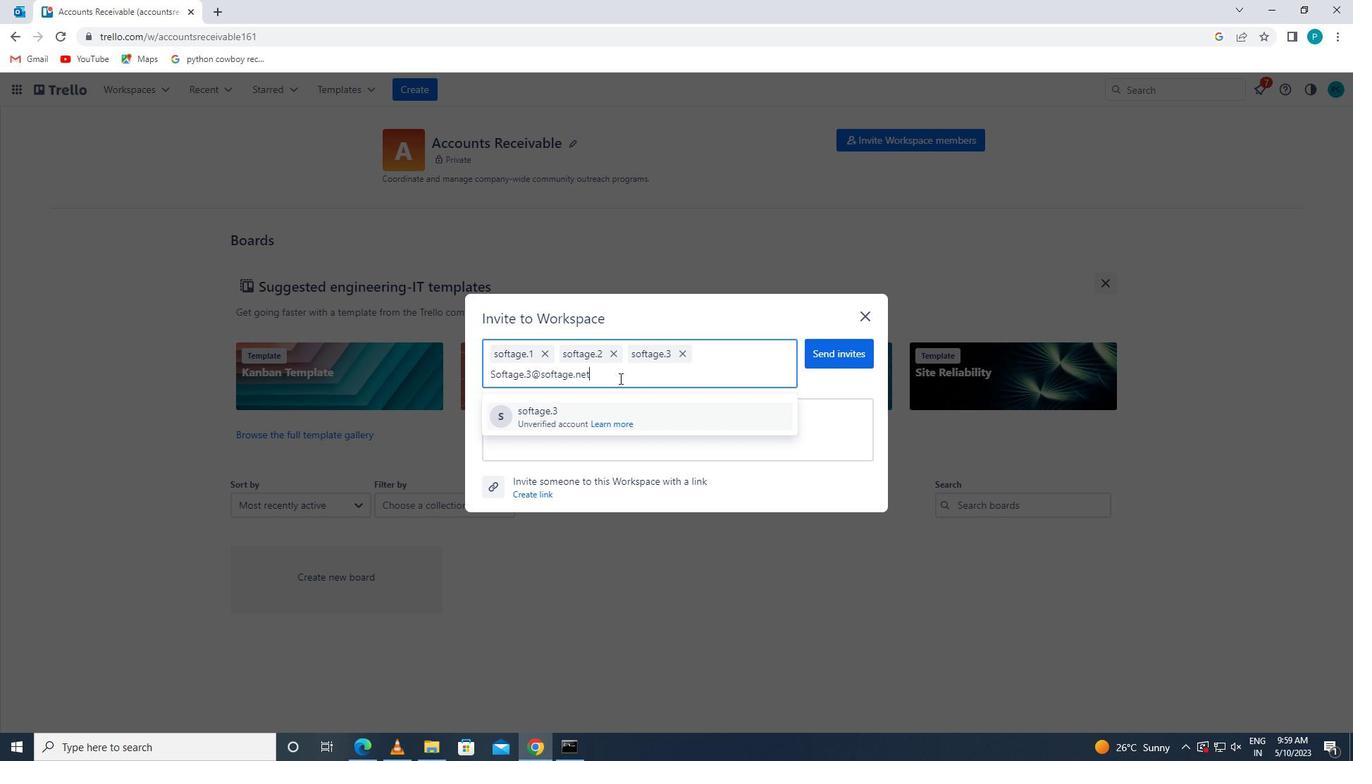 
Action: Mouse moved to (639, 375)
Screenshot: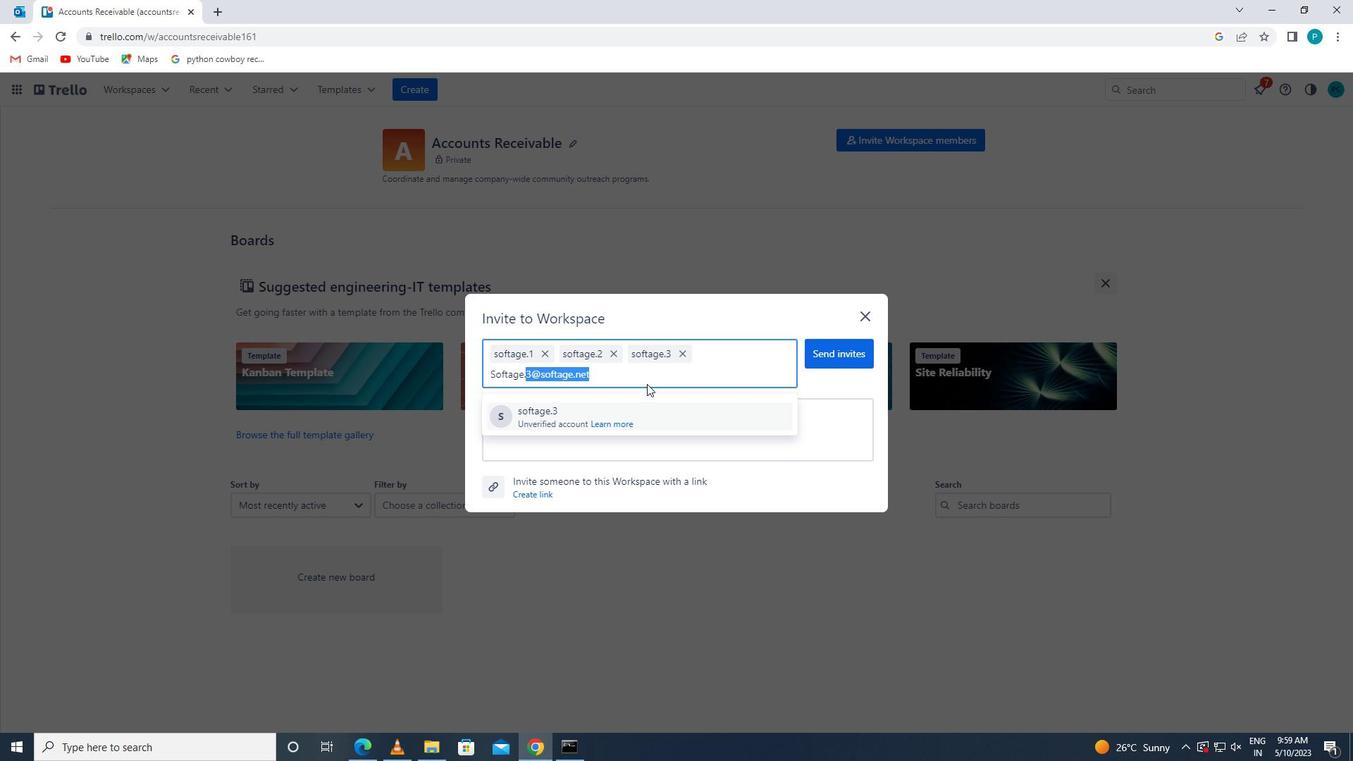 
Action: Mouse pressed left at (639, 375)
Screenshot: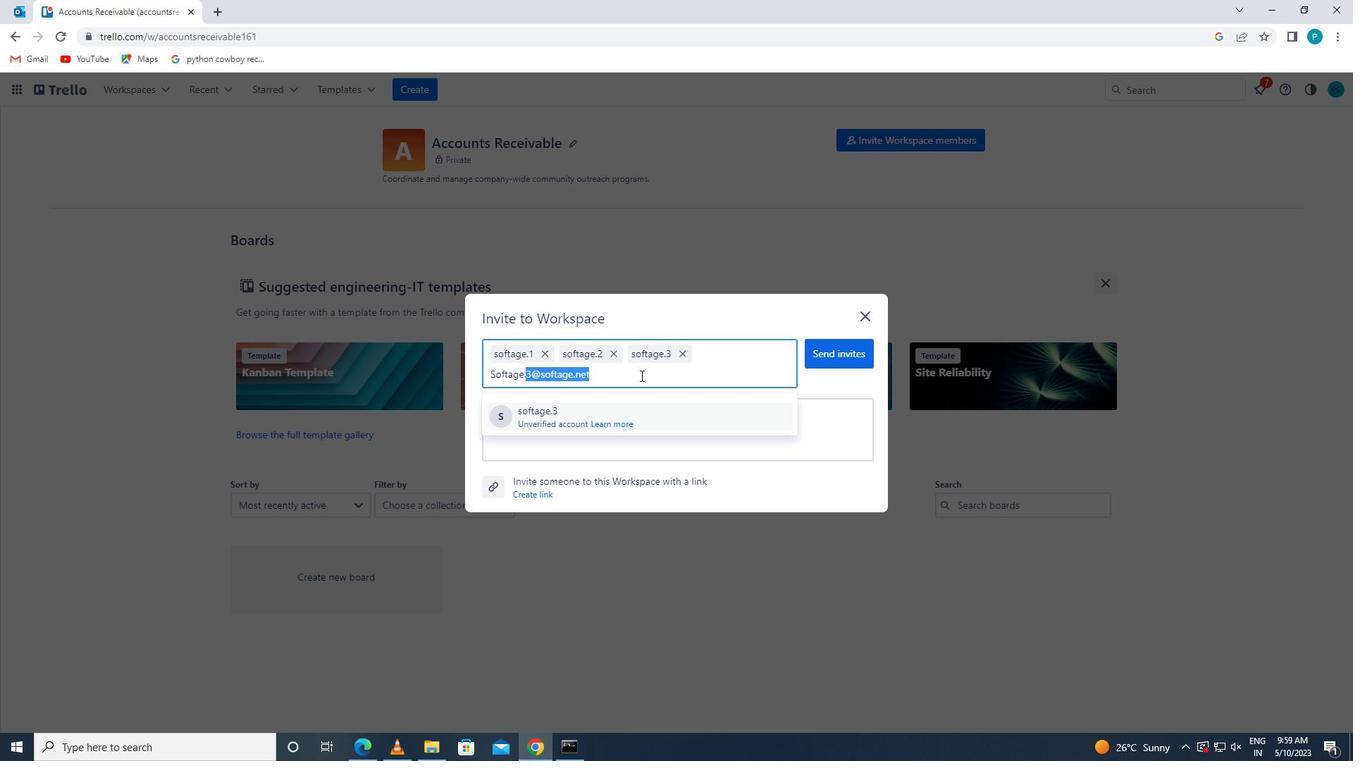 
Action: Mouse moved to (530, 372)
Screenshot: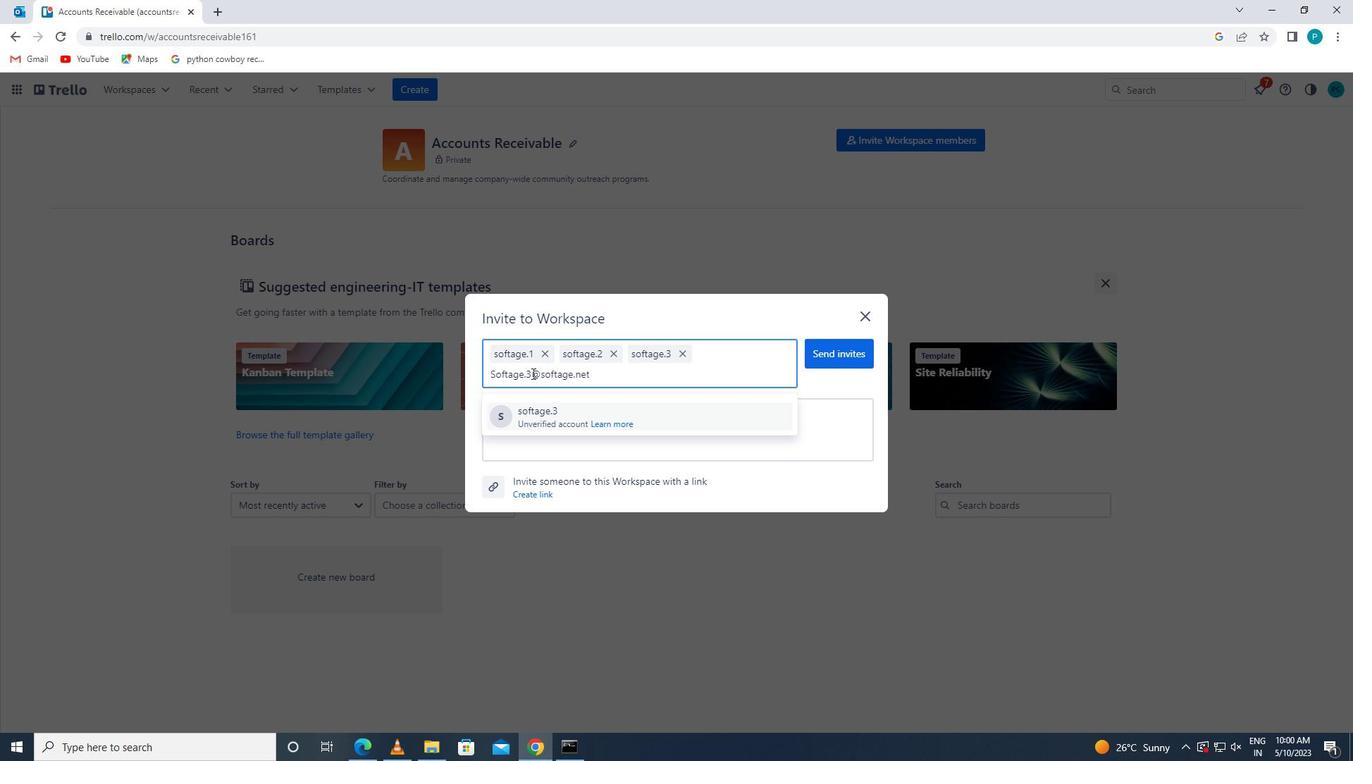 
Action: Mouse pressed left at (530, 372)
Screenshot: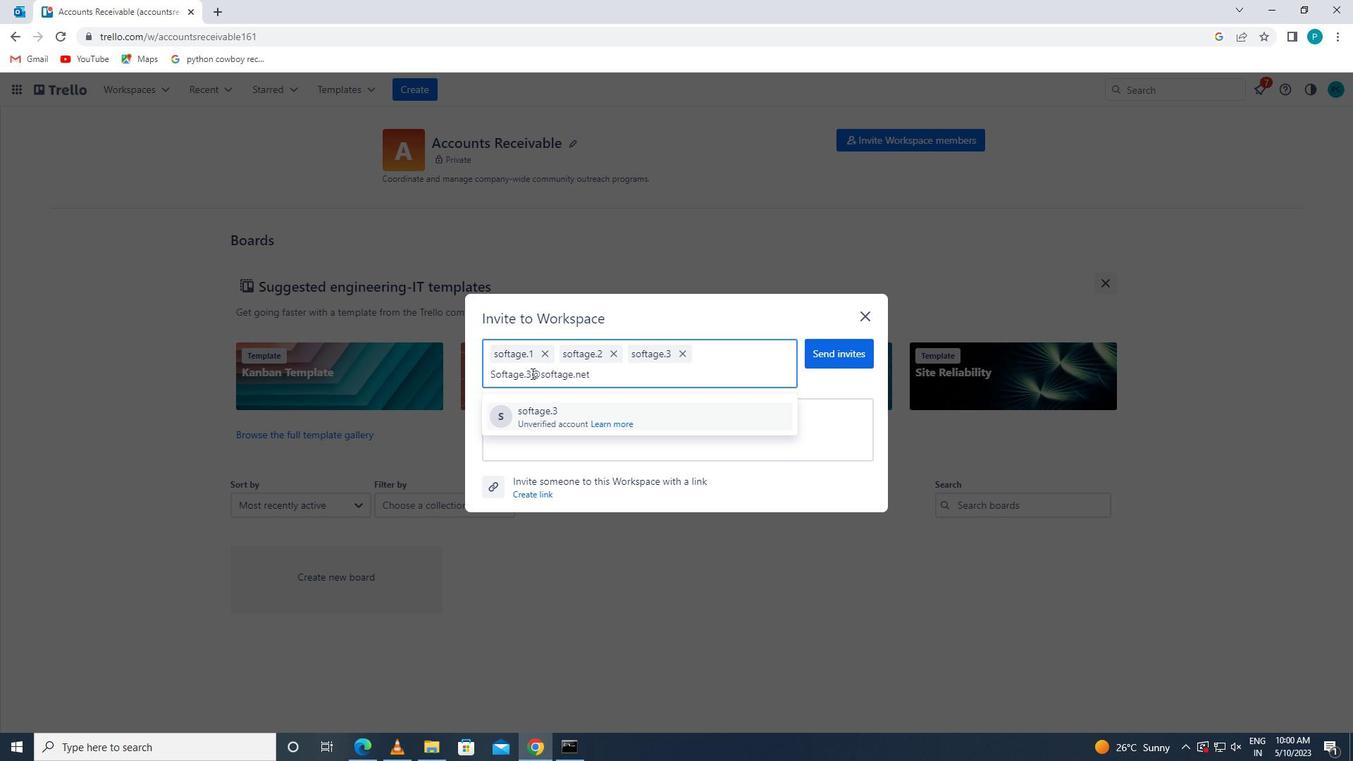 
Action: Key pressed <Key.backspace>4
Screenshot: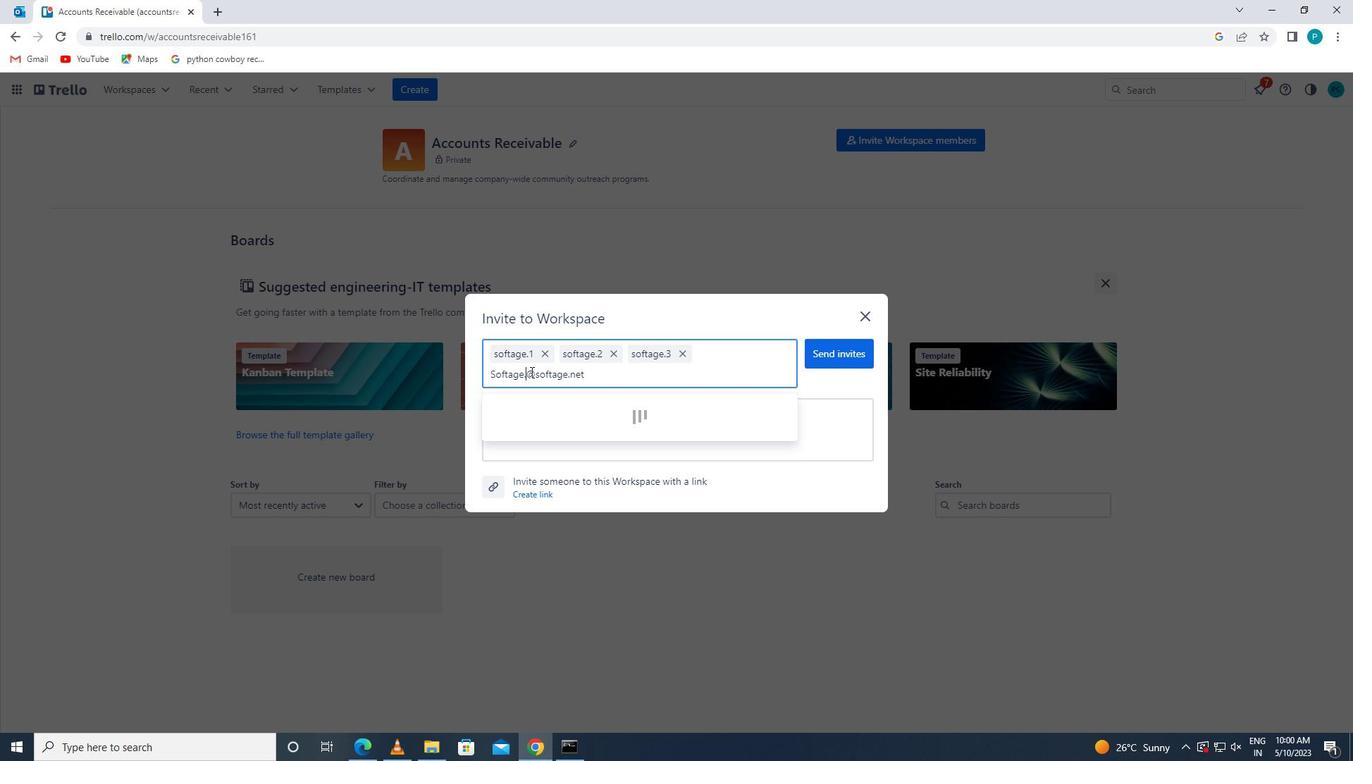 
Action: Mouse moved to (515, 410)
Screenshot: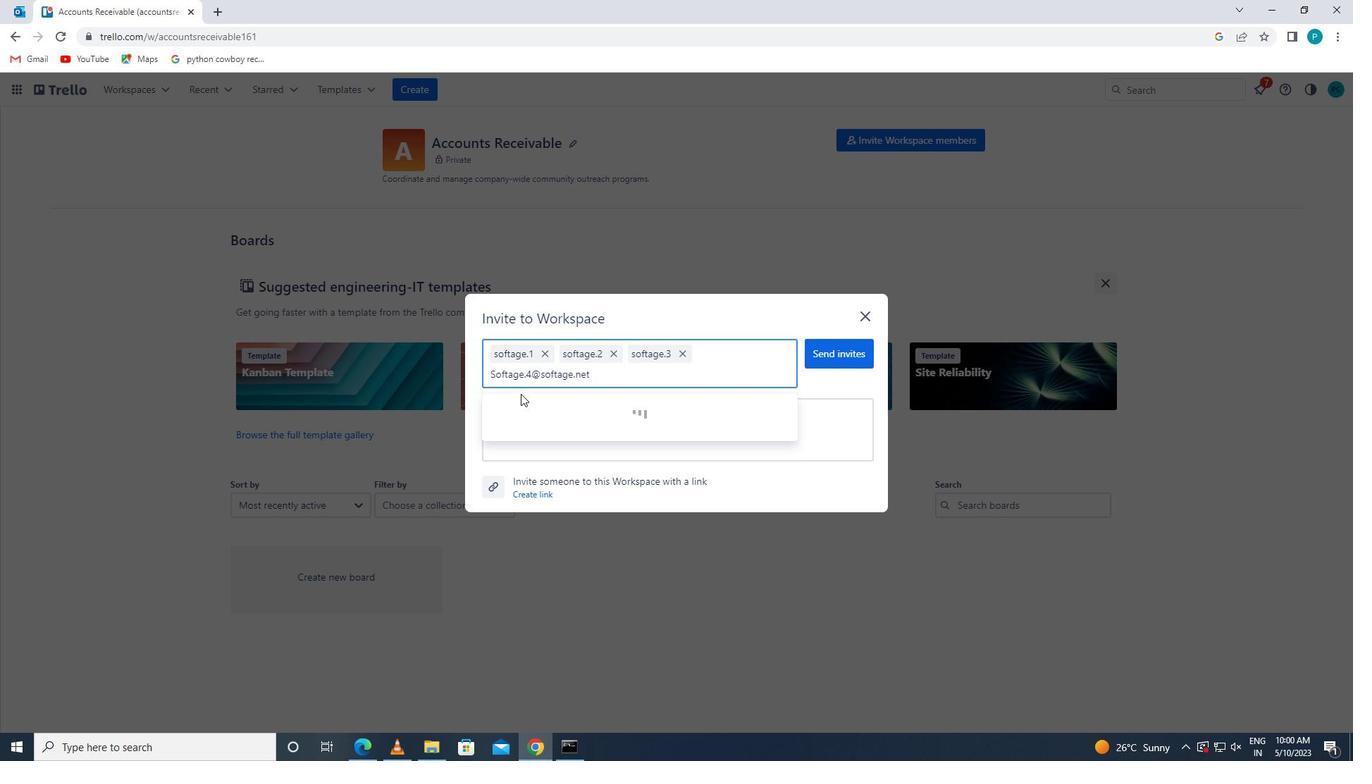 
Action: Mouse pressed left at (515, 410)
Screenshot: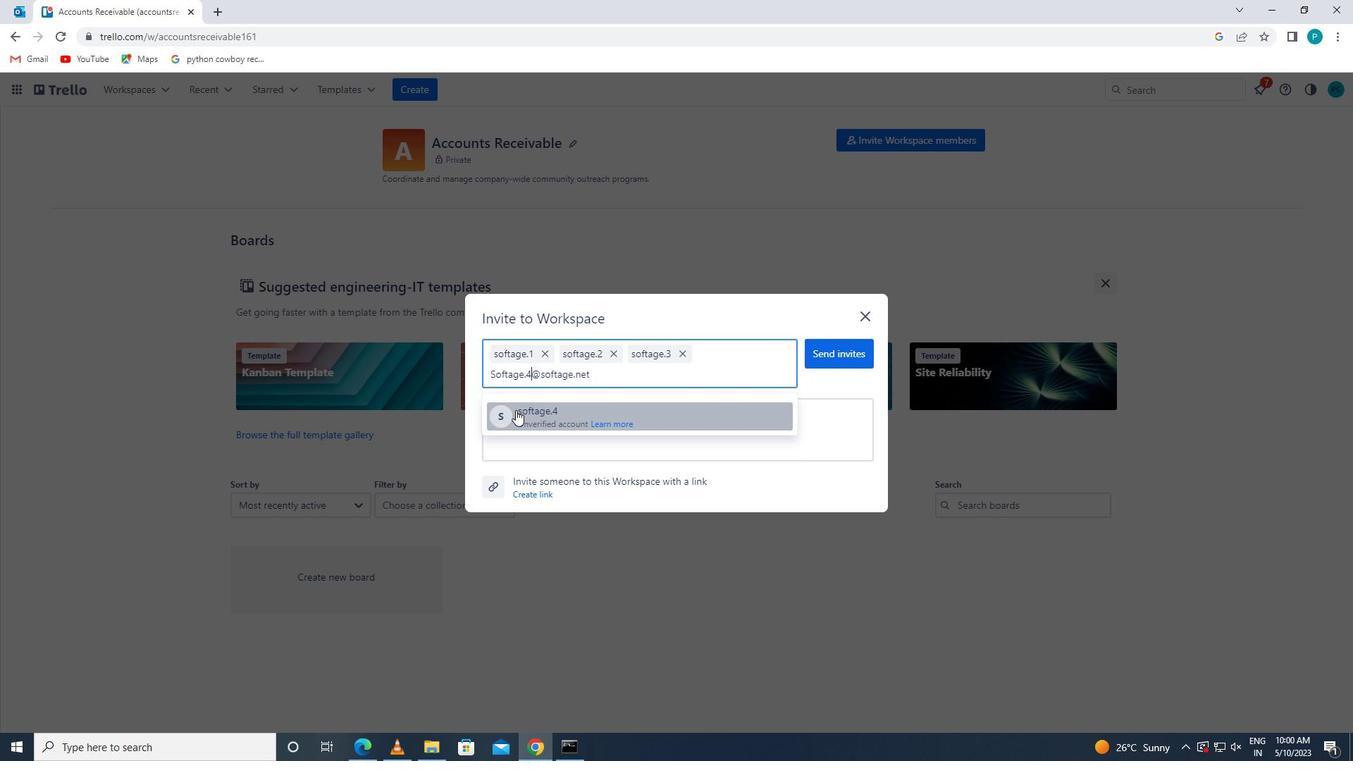 
Action: Mouse moved to (830, 349)
Screenshot: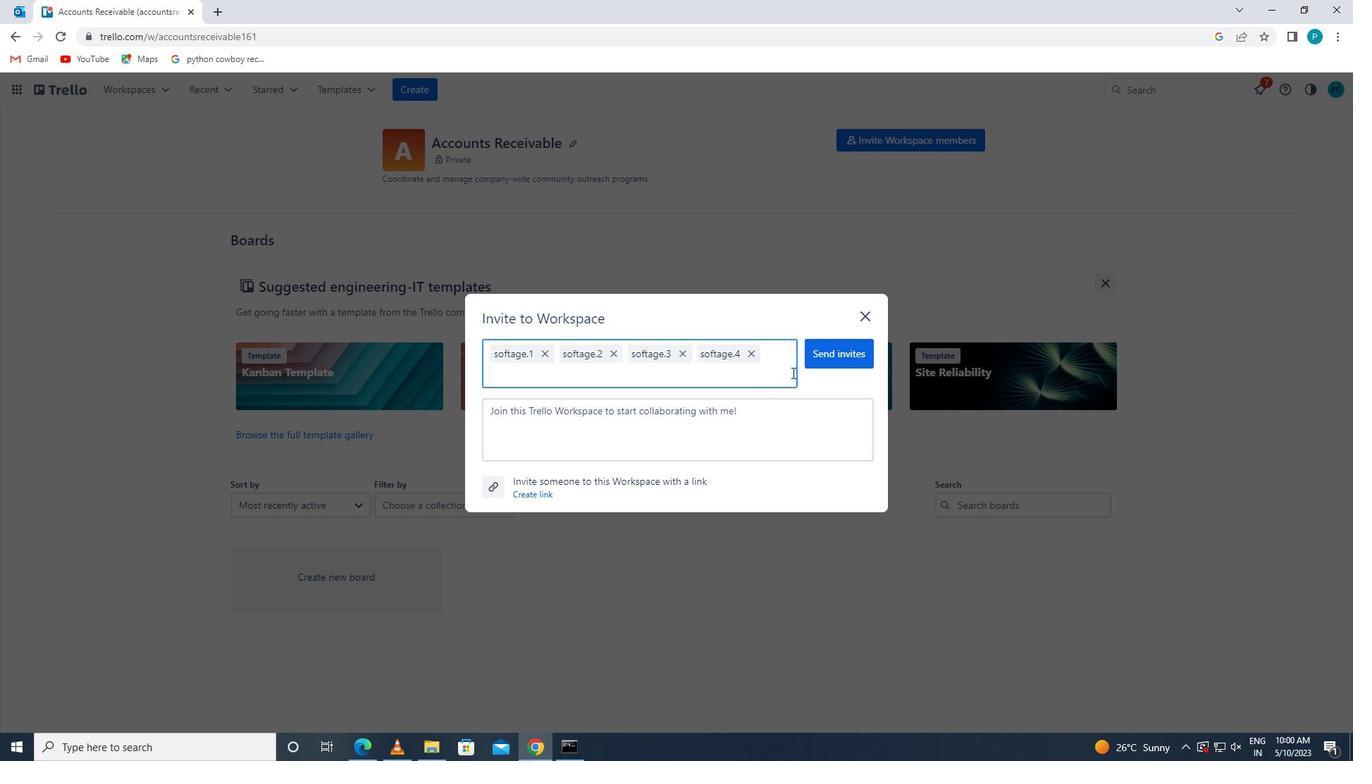 
Action: Mouse pressed left at (830, 349)
Screenshot: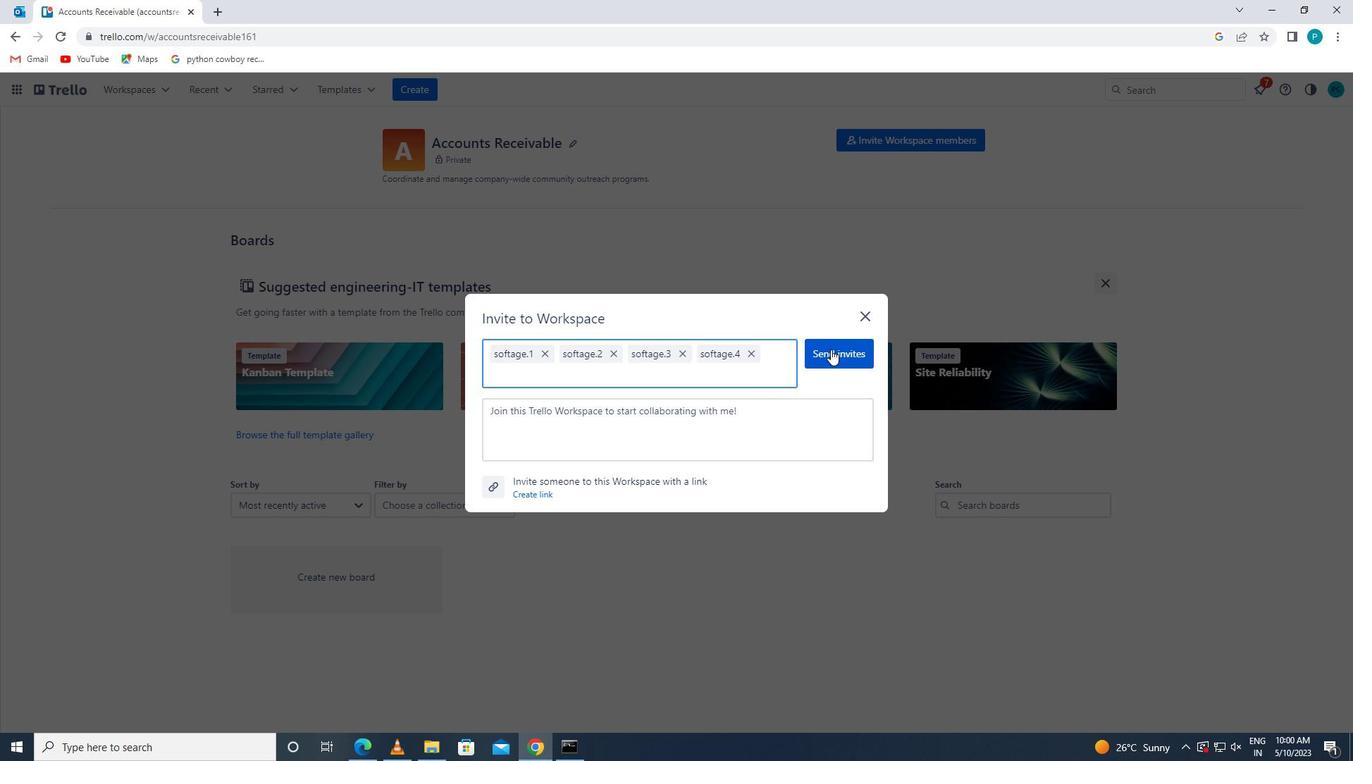 
